 Task: Look for space in Kozeyevo, Russia from 3rd August, 2023 to 20th August, 2023 for 4 adults, 2 children in price range Rs.15000 to Rs.20000.  With . Property type can be flatguest house, hotel. Booking option can be shelf check-in. Required host language is English.
Action: Mouse moved to (453, 94)
Screenshot: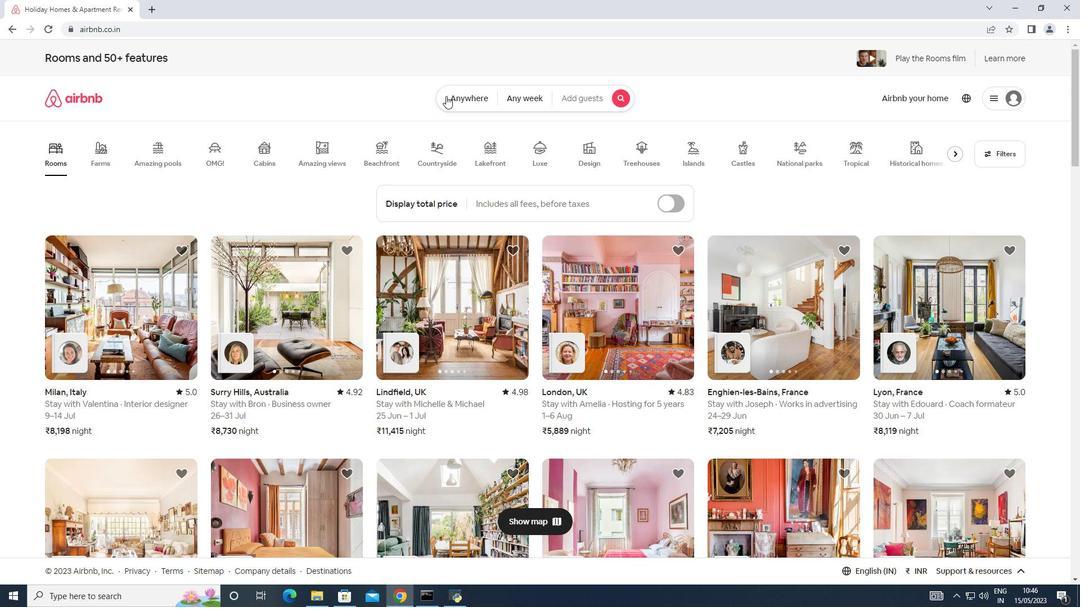 
Action: Mouse pressed left at (453, 94)
Screenshot: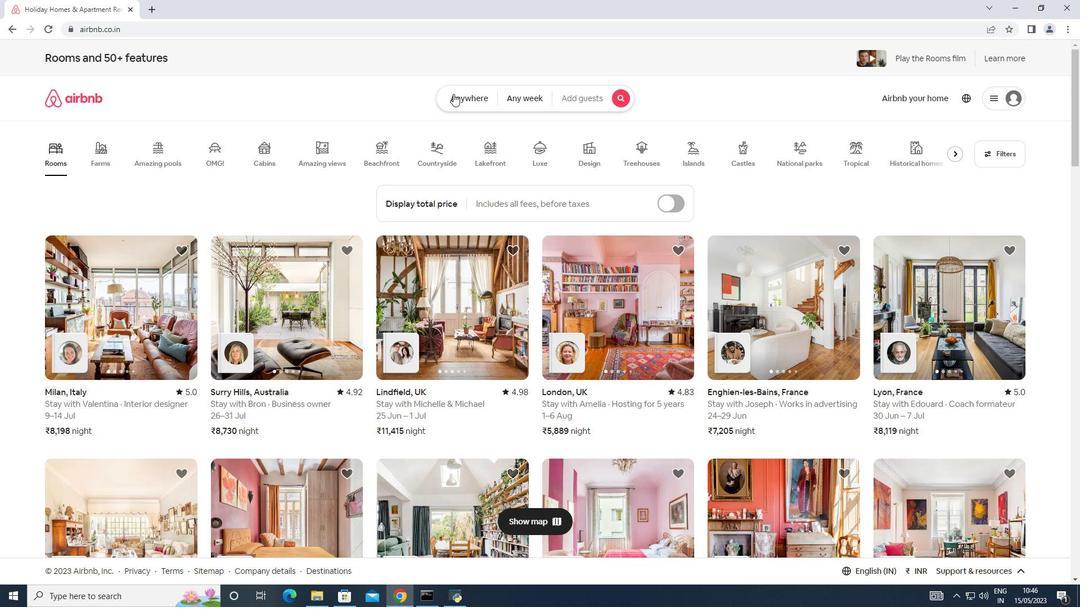 
Action: Mouse moved to (341, 136)
Screenshot: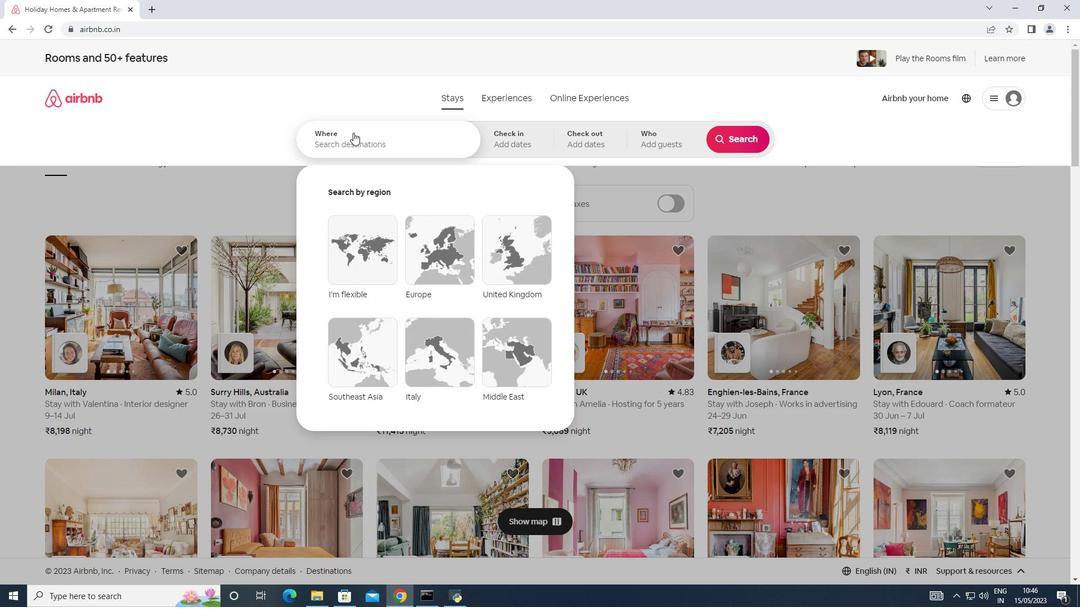 
Action: Mouse pressed left at (341, 136)
Screenshot: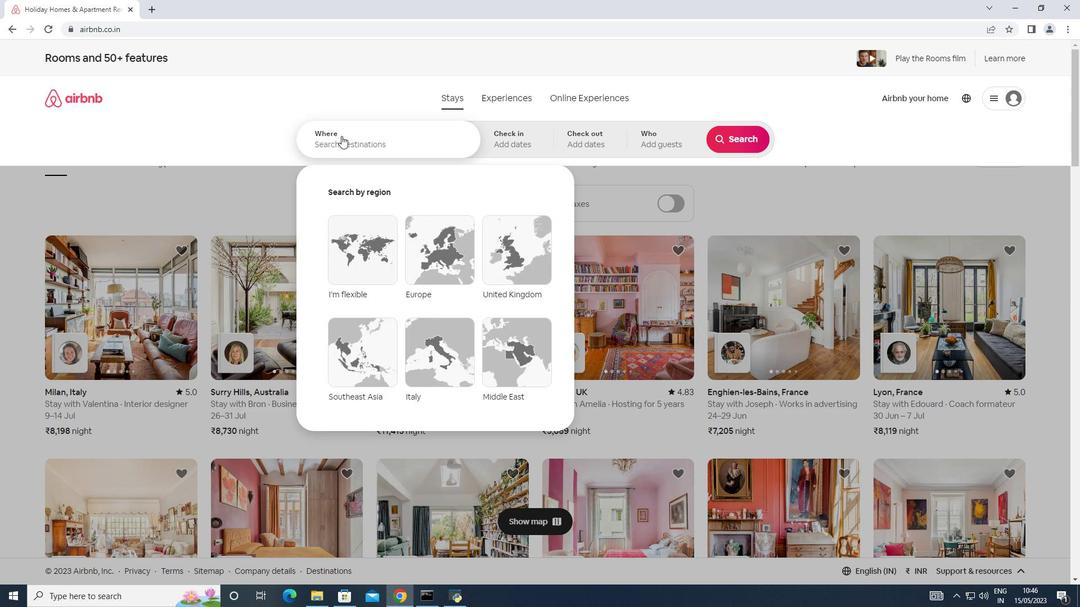 
Action: Key pressed <Key.shift><Key.shift><Key.shift><Key.shift><Key.shift><Key.shift><Key.shift><Key.shift><Key.shift><Key.shift><Key.shift>Kozeyevo,<Key.shift>Russia
Screenshot: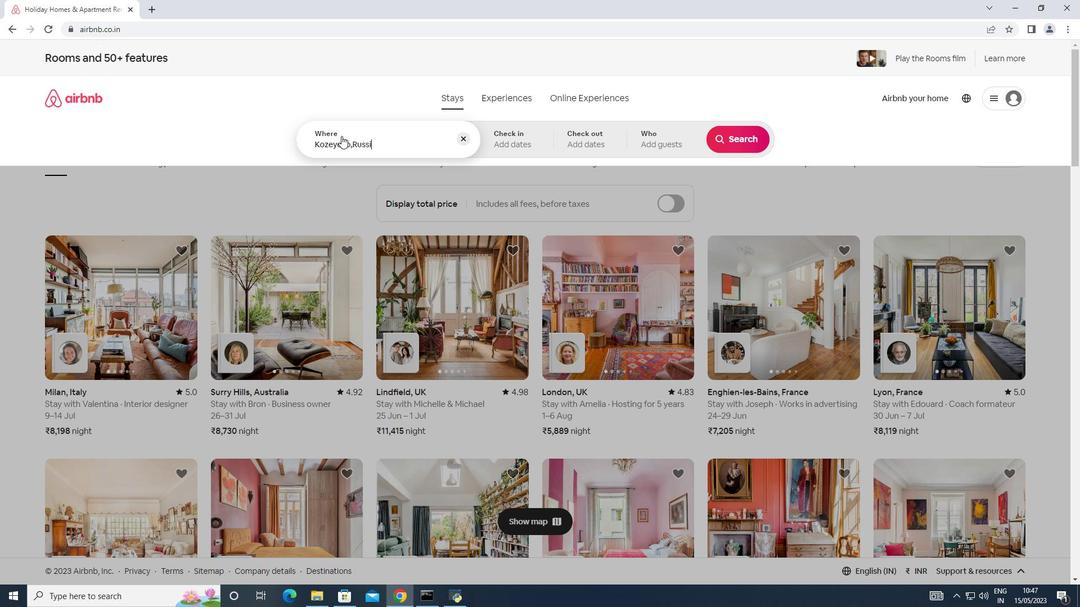 
Action: Mouse moved to (500, 133)
Screenshot: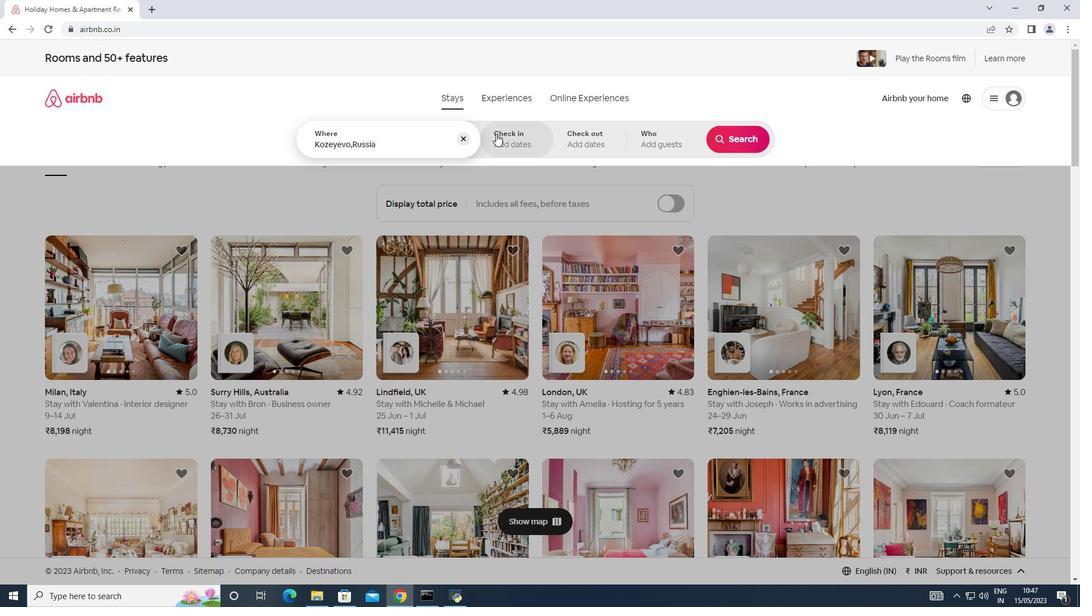 
Action: Mouse pressed left at (500, 133)
Screenshot: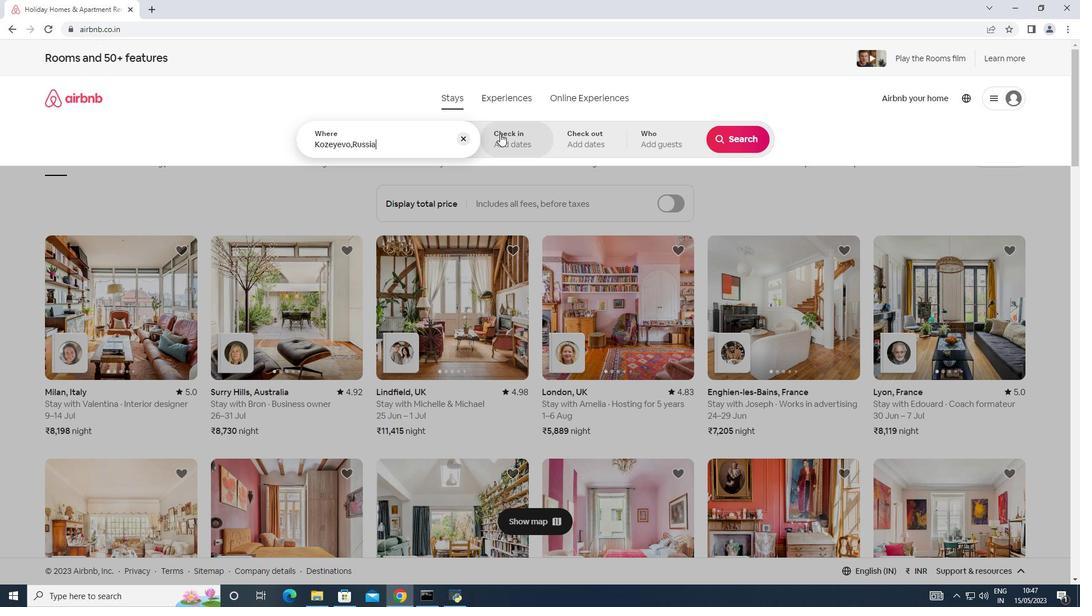 
Action: Mouse moved to (734, 228)
Screenshot: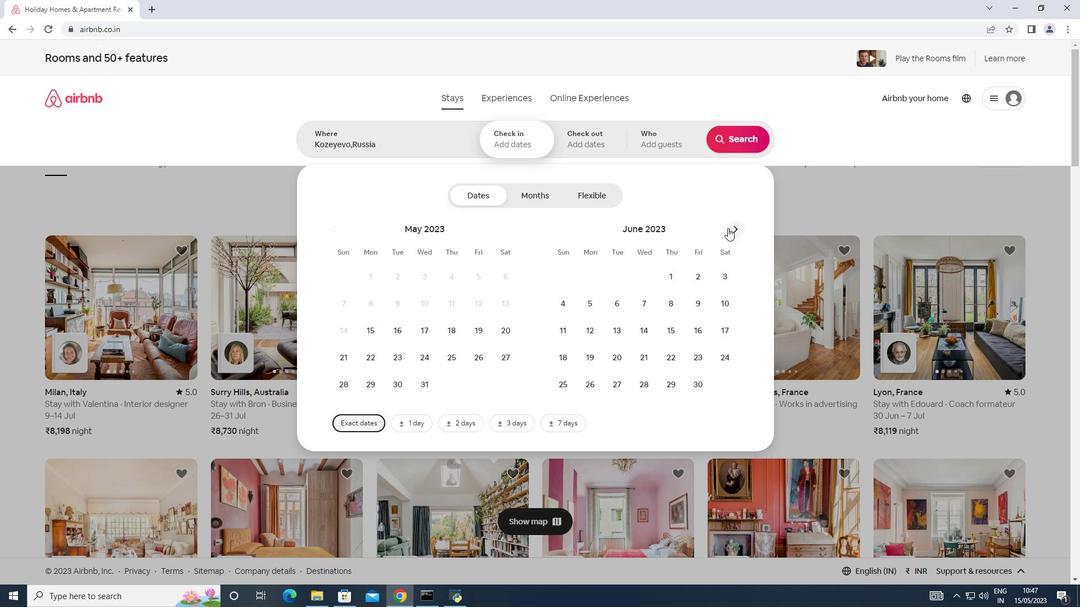 
Action: Mouse pressed left at (734, 228)
Screenshot: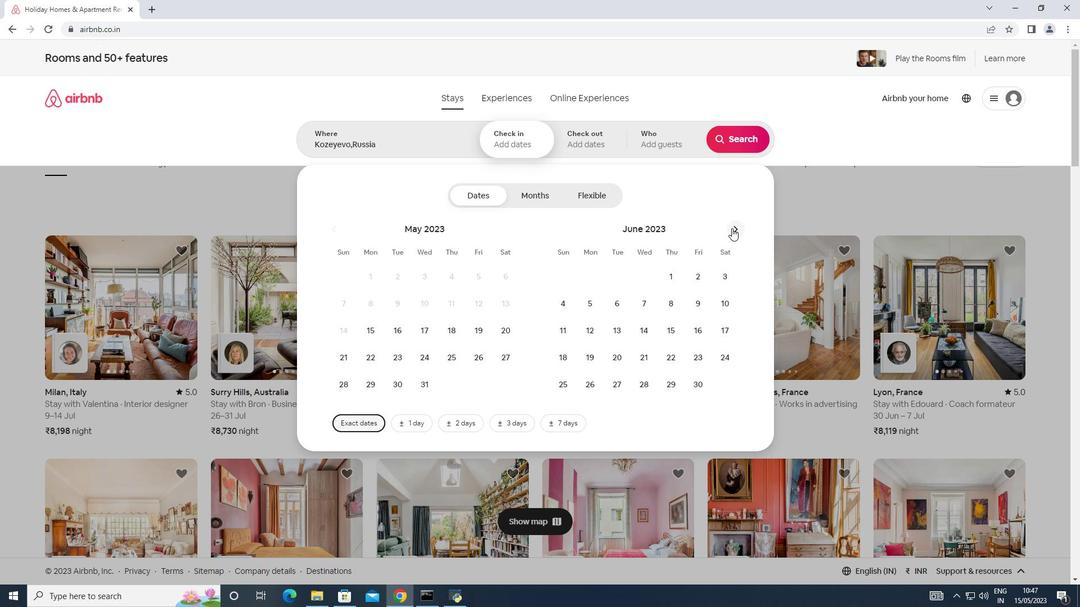 
Action: Mouse pressed left at (734, 228)
Screenshot: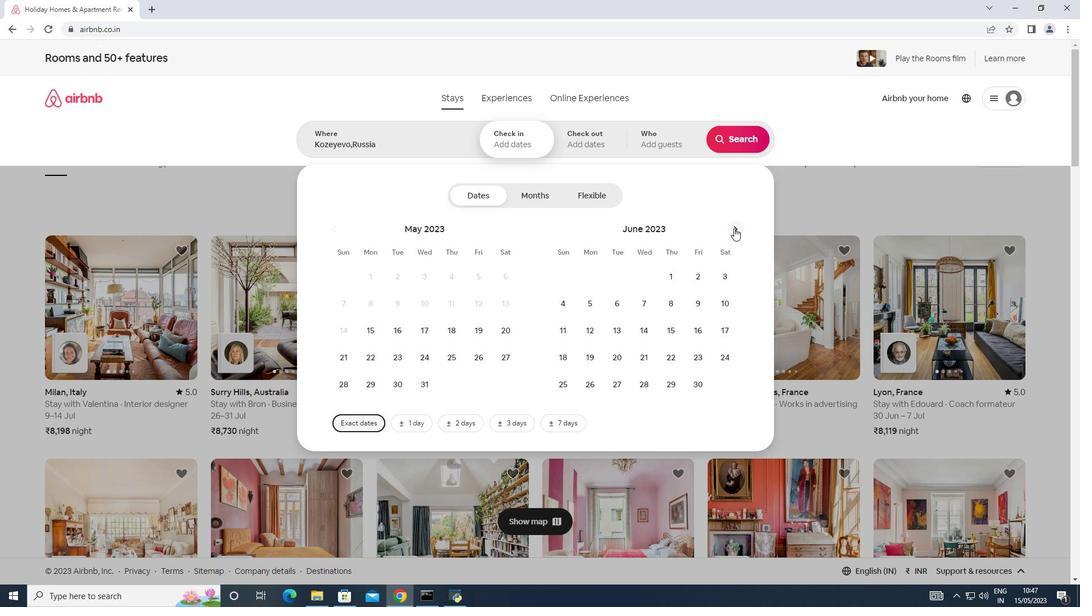 
Action: Mouse moved to (675, 274)
Screenshot: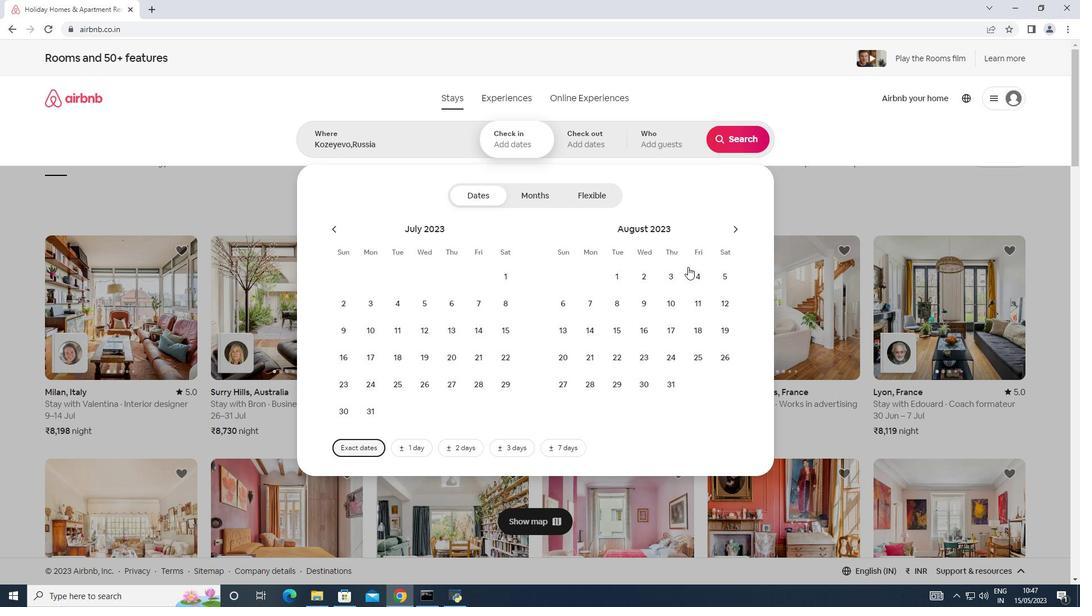 
Action: Mouse pressed left at (675, 274)
Screenshot: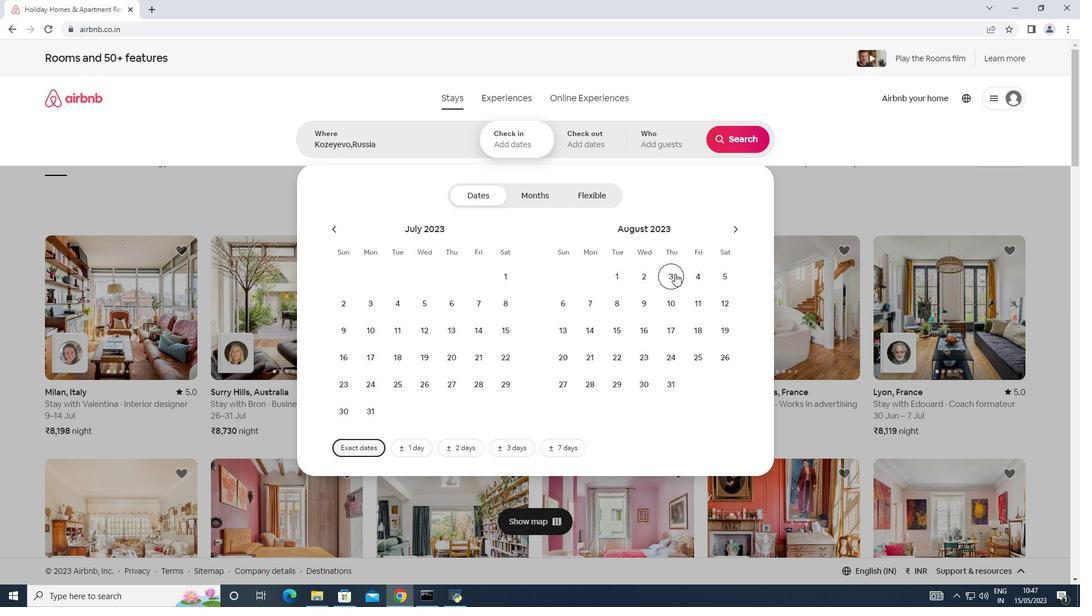 
Action: Mouse moved to (560, 352)
Screenshot: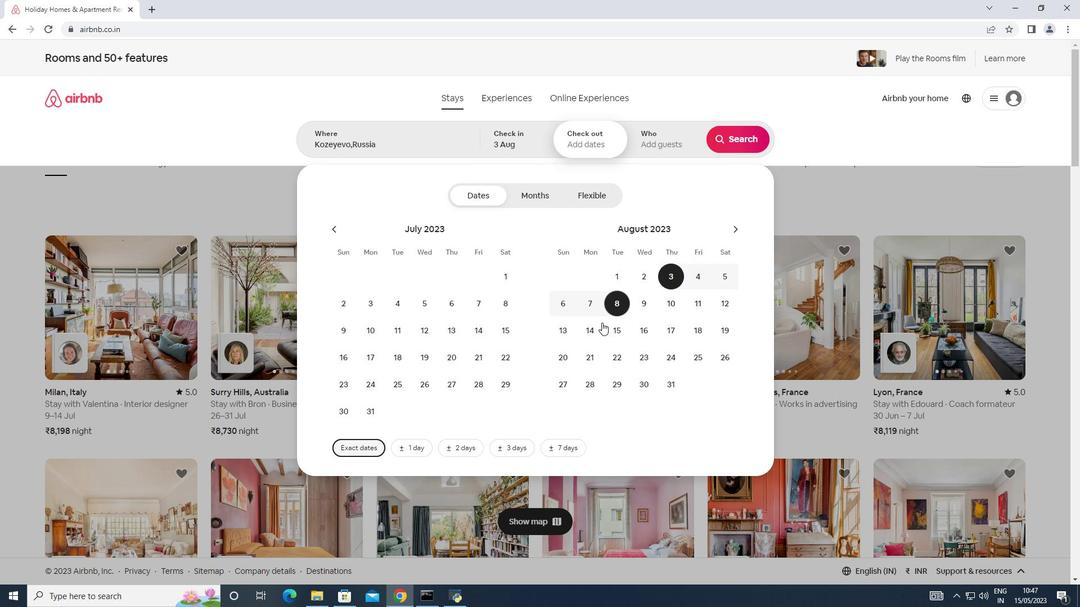 
Action: Mouse pressed left at (560, 352)
Screenshot: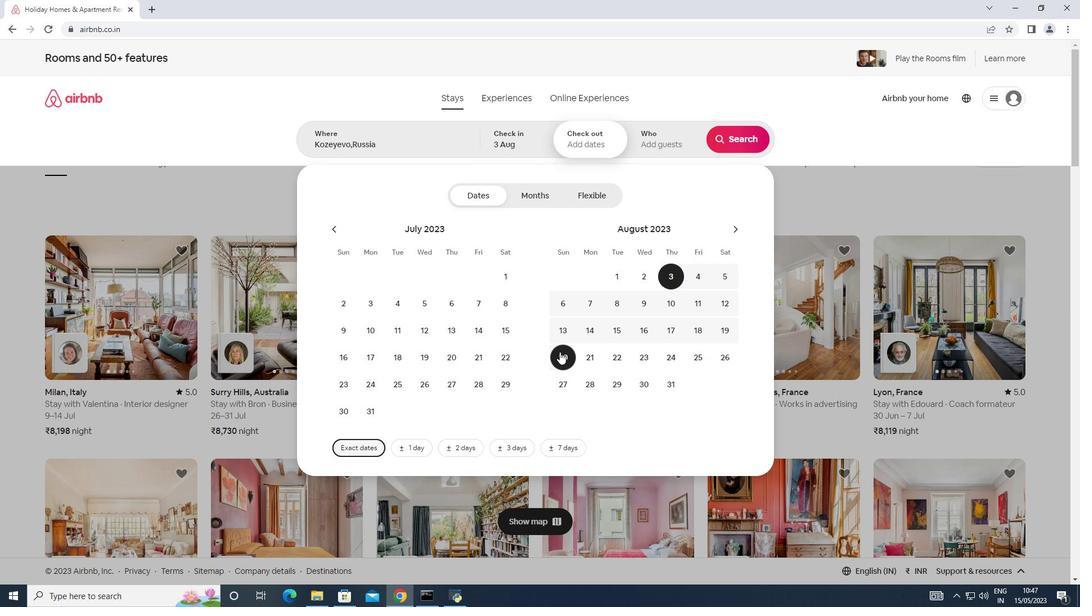 
Action: Mouse moved to (655, 141)
Screenshot: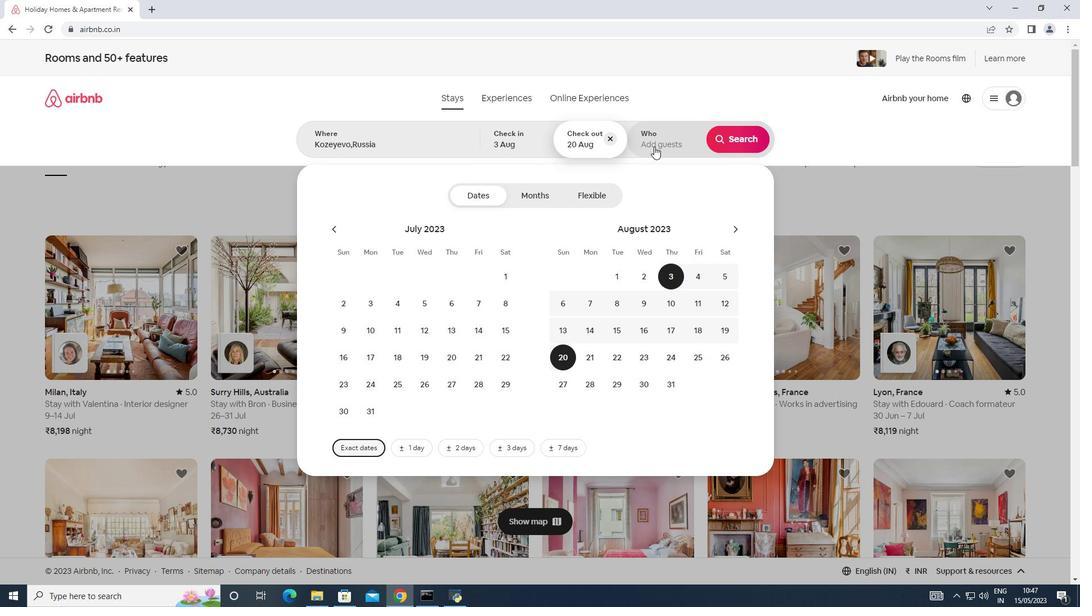 
Action: Mouse pressed left at (655, 141)
Screenshot: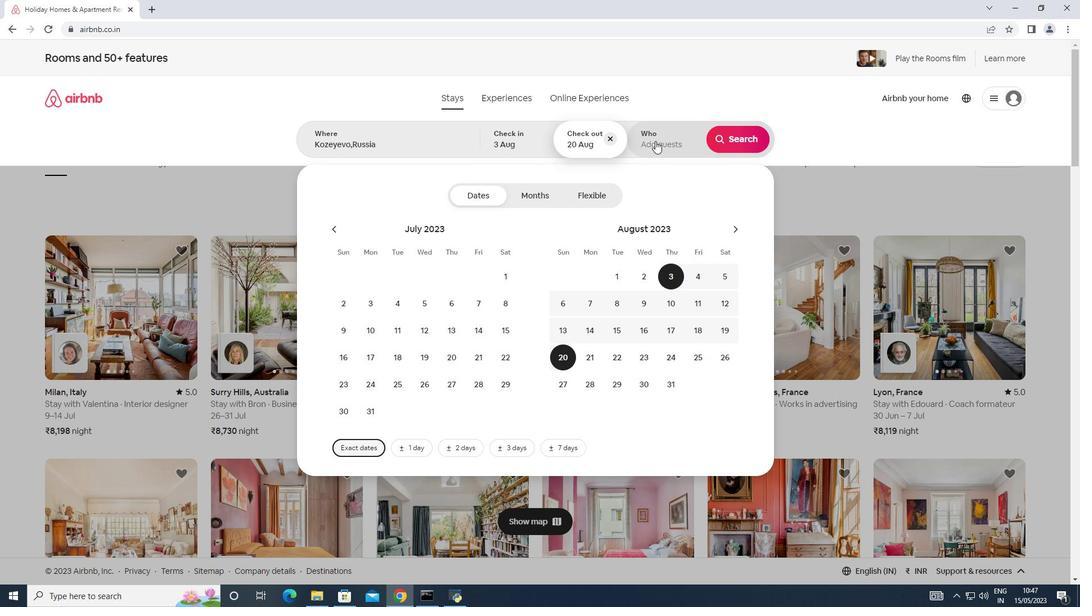 
Action: Mouse moved to (743, 199)
Screenshot: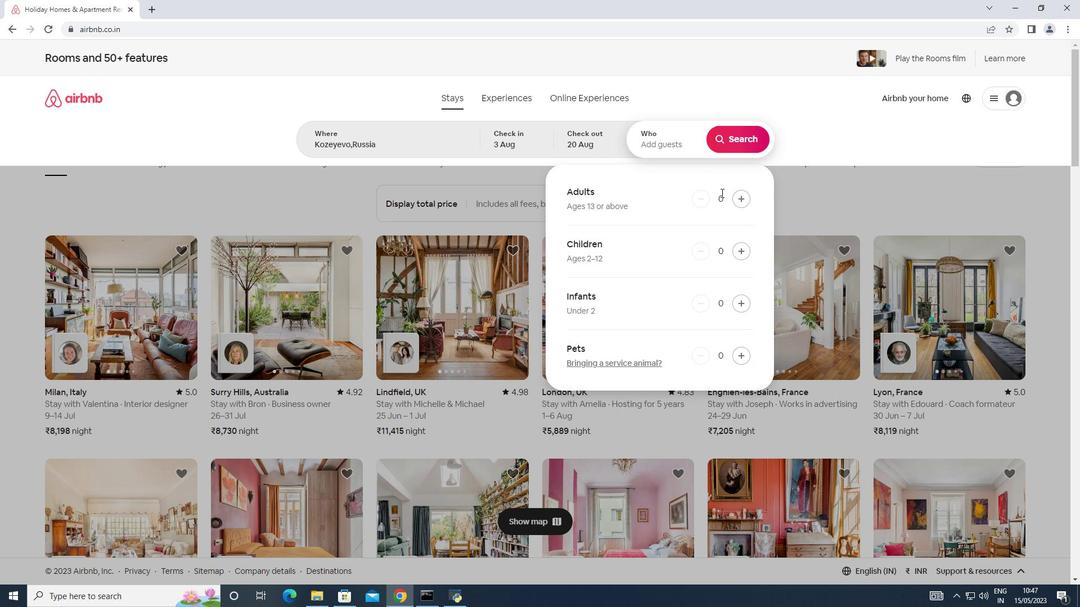 
Action: Mouse pressed left at (743, 199)
Screenshot: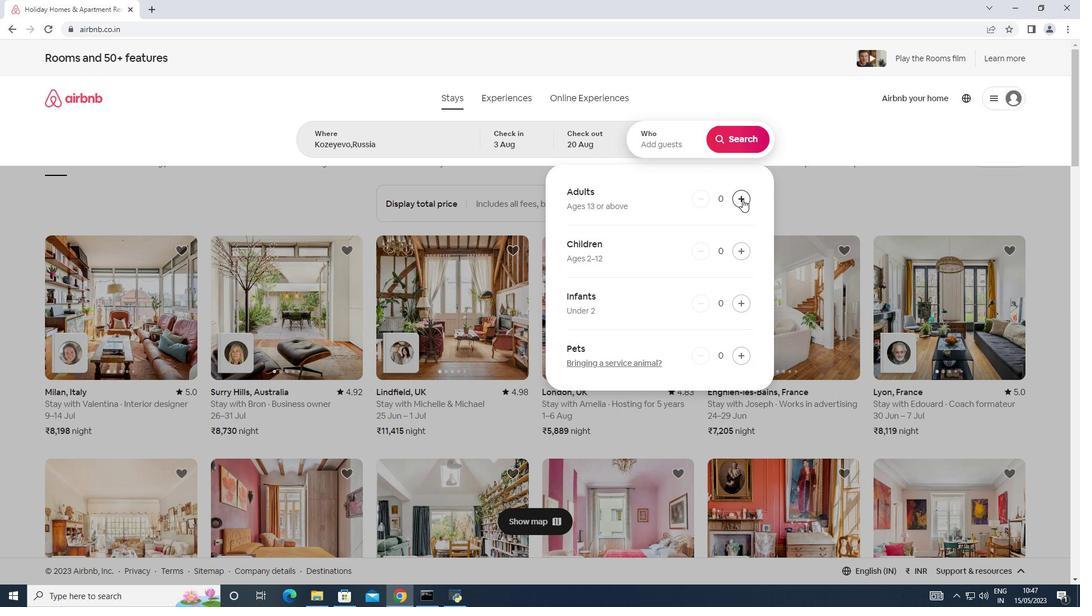 
Action: Mouse pressed left at (743, 199)
Screenshot: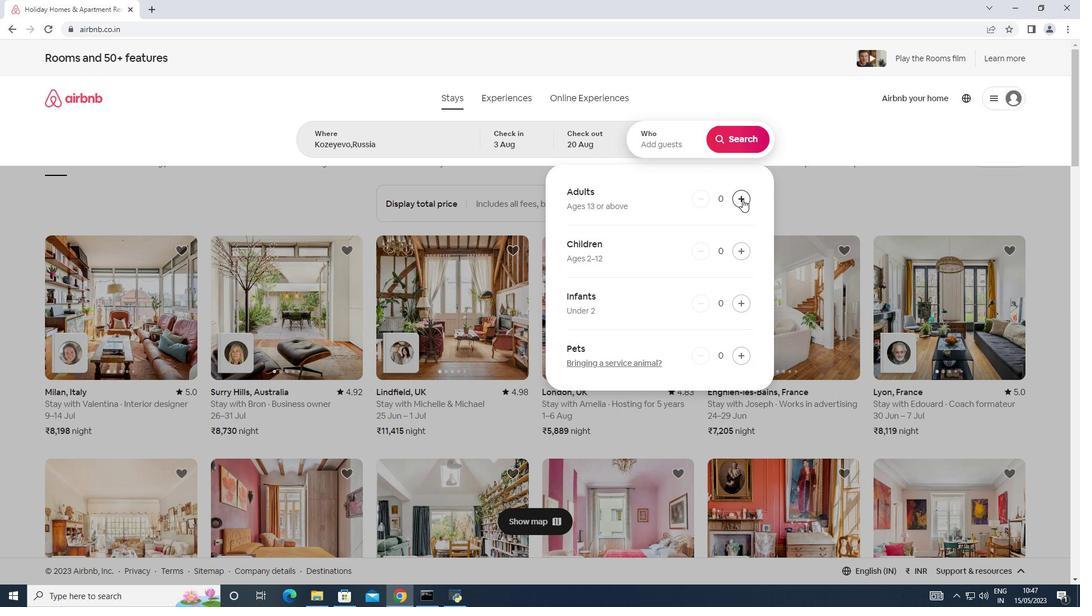 
Action: Mouse pressed left at (743, 199)
Screenshot: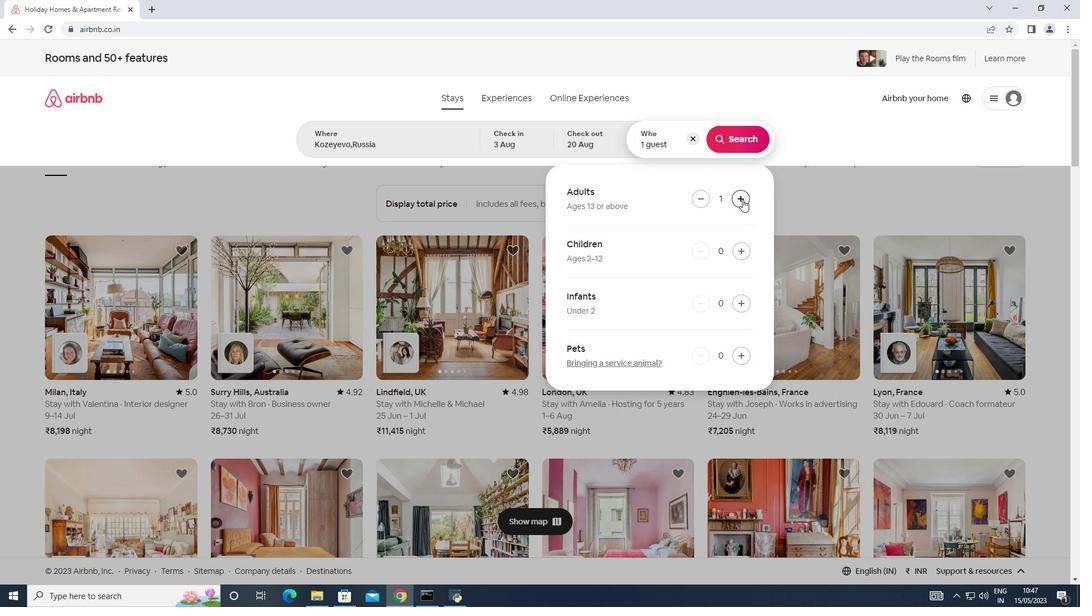
Action: Mouse pressed left at (743, 199)
Screenshot: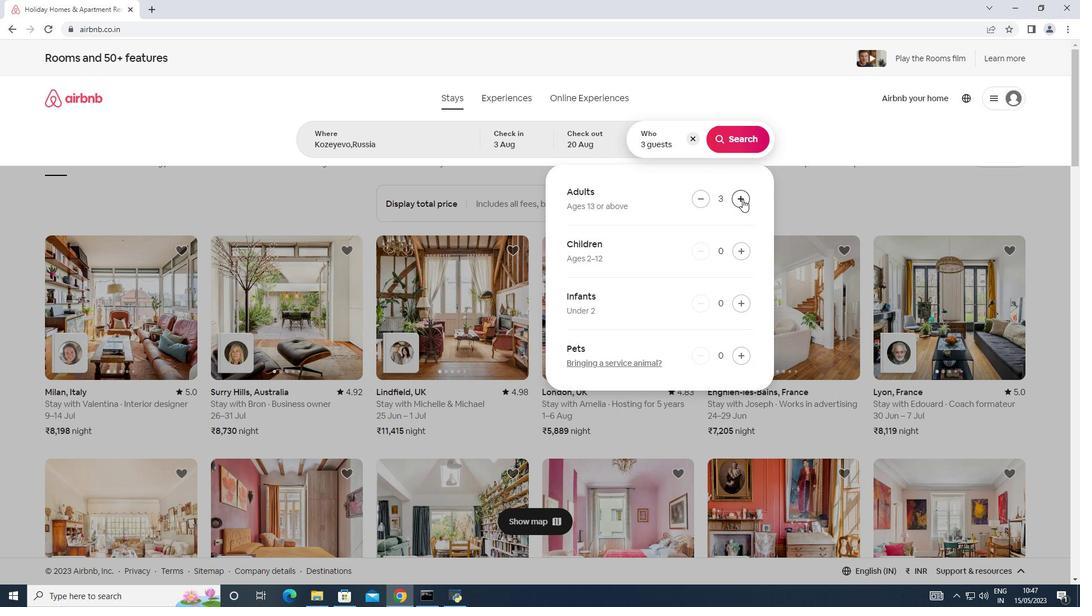 
Action: Mouse moved to (737, 247)
Screenshot: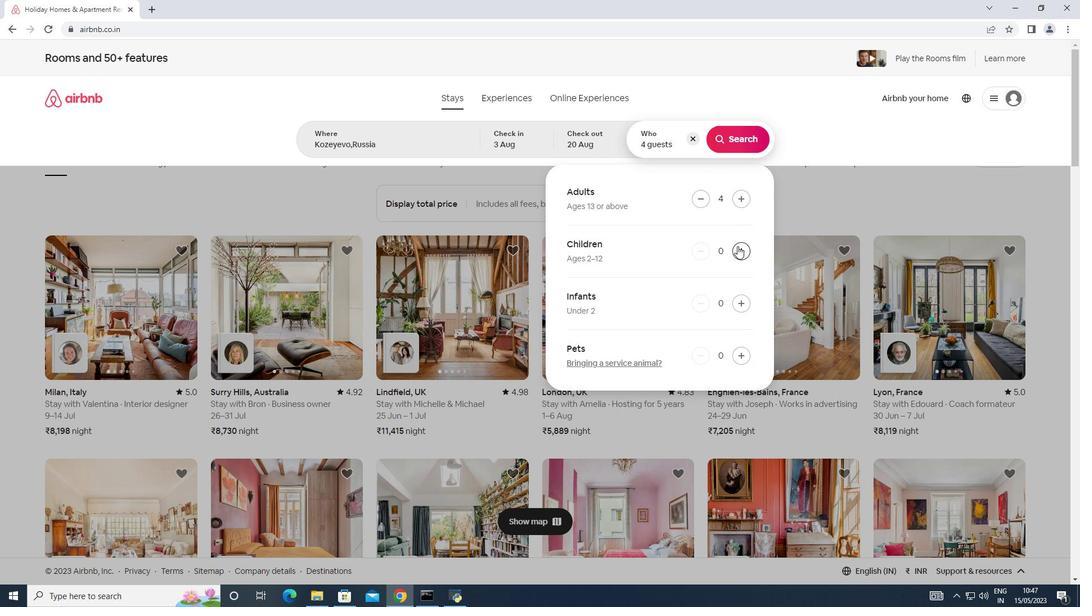 
Action: Mouse pressed left at (737, 247)
Screenshot: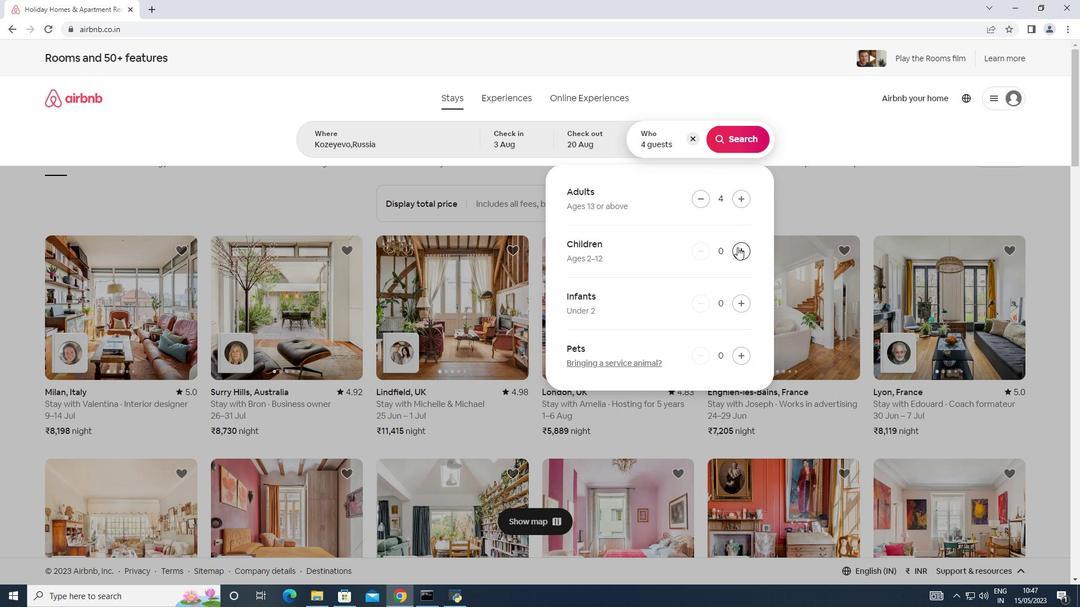 
Action: Mouse pressed left at (737, 247)
Screenshot: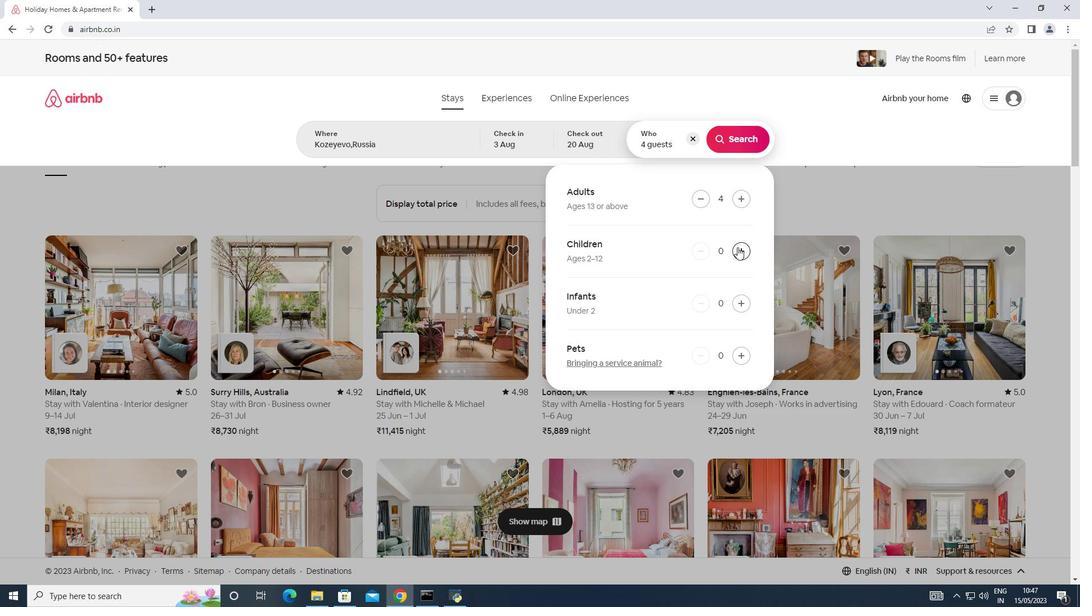 
Action: Mouse moved to (740, 135)
Screenshot: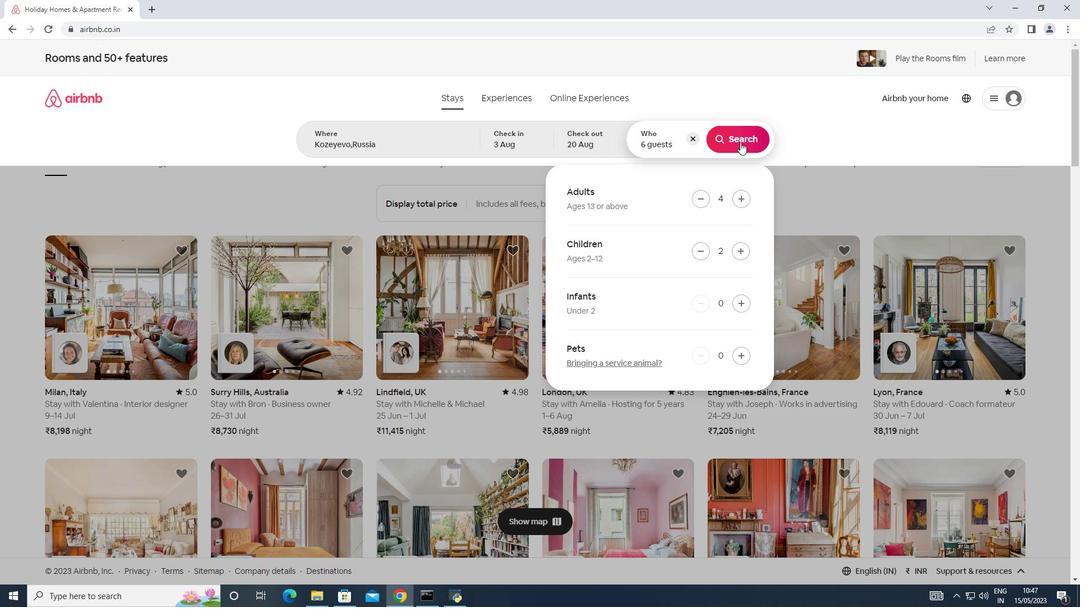 
Action: Mouse pressed left at (740, 135)
Screenshot: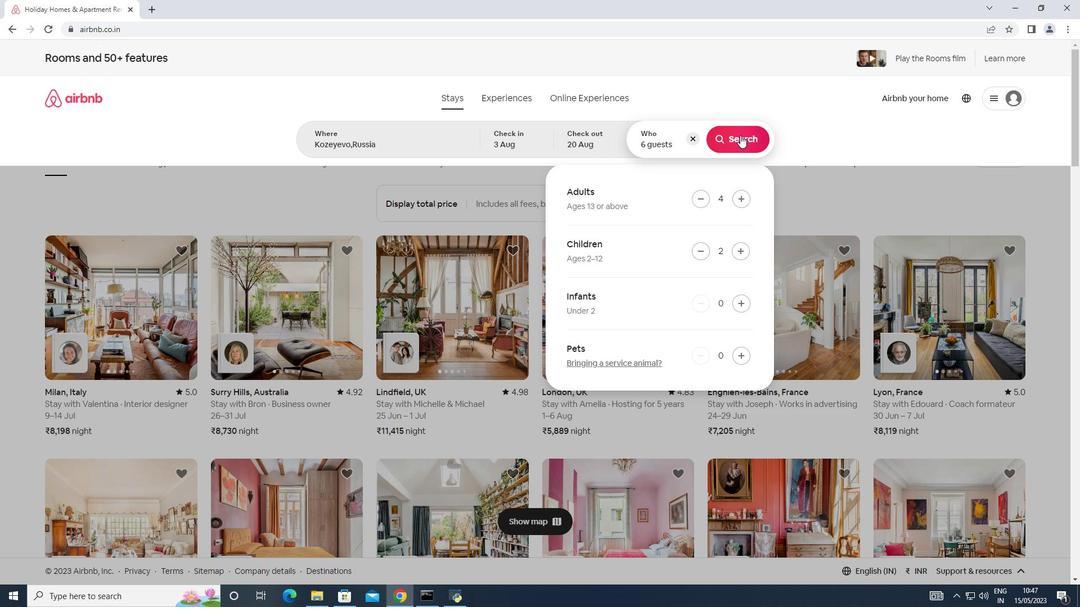 
Action: Mouse moved to (1023, 112)
Screenshot: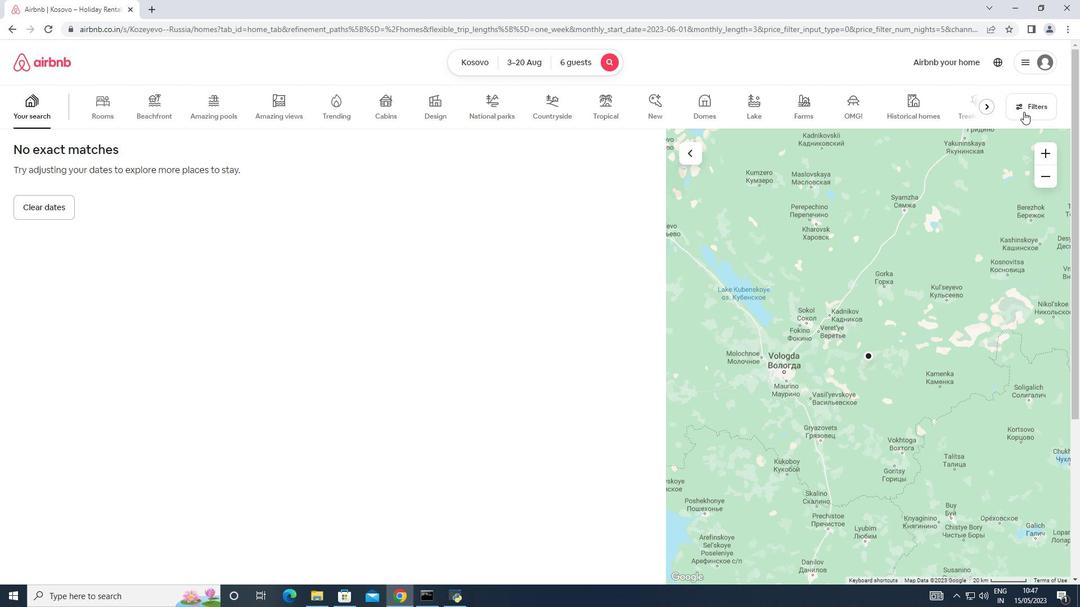 
Action: Mouse pressed left at (1023, 112)
Screenshot: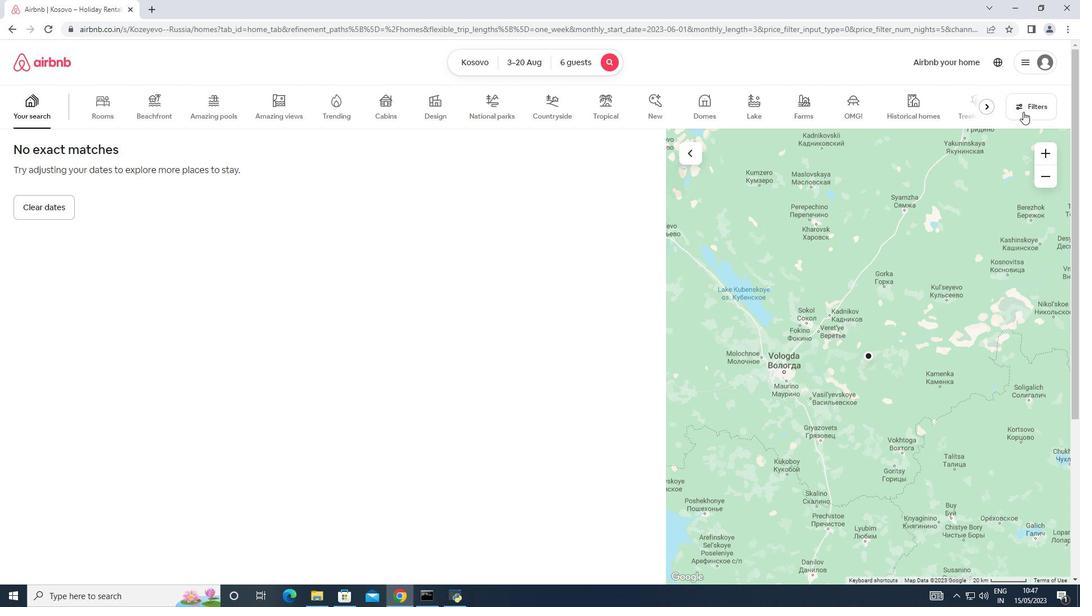 
Action: Mouse moved to (397, 382)
Screenshot: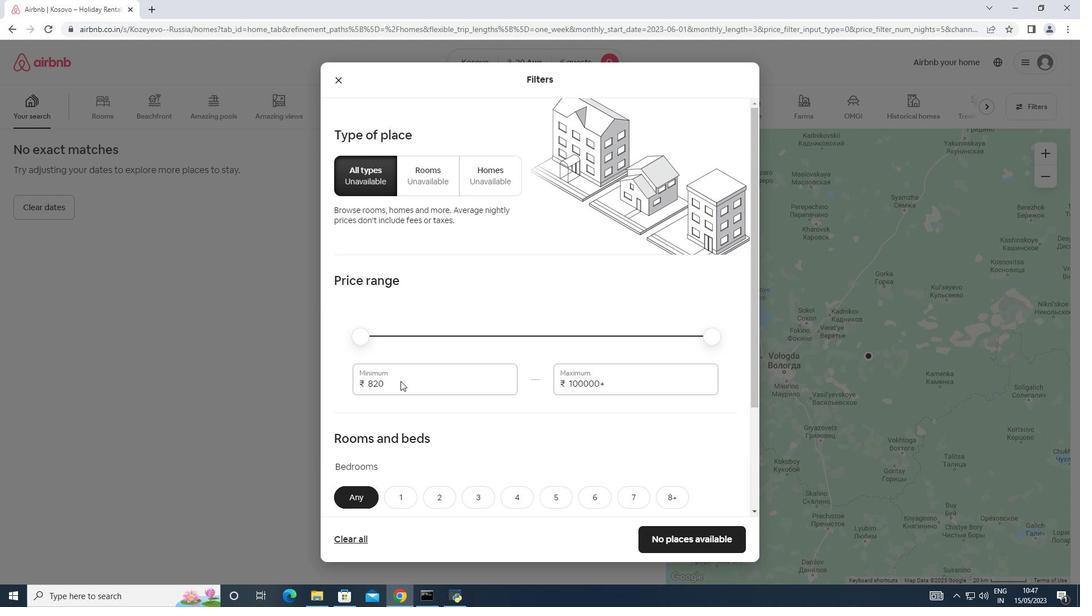 
Action: Mouse pressed left at (397, 382)
Screenshot: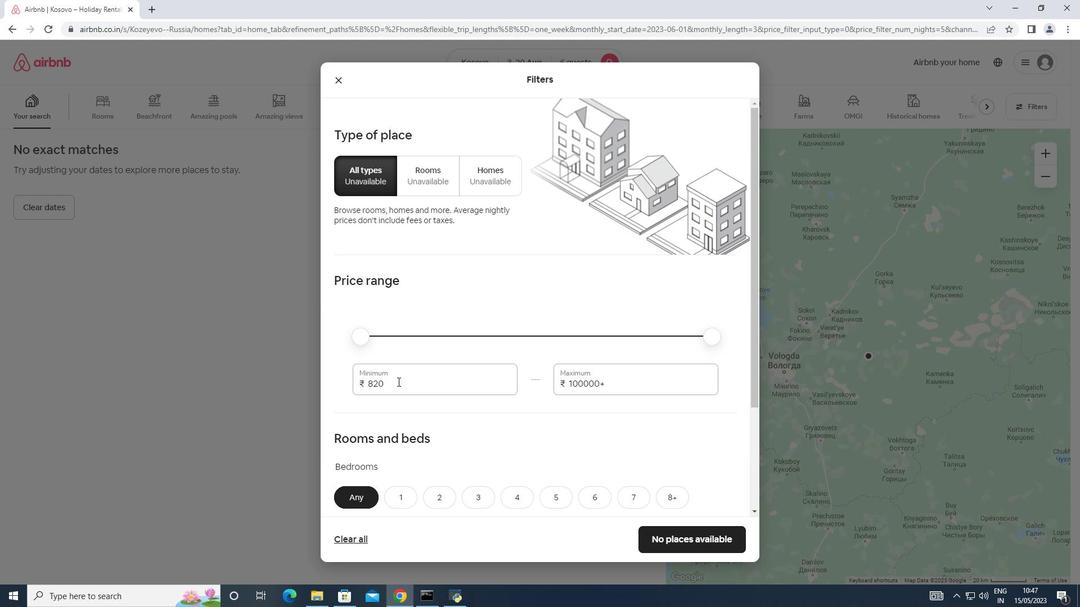 
Action: Mouse moved to (339, 370)
Screenshot: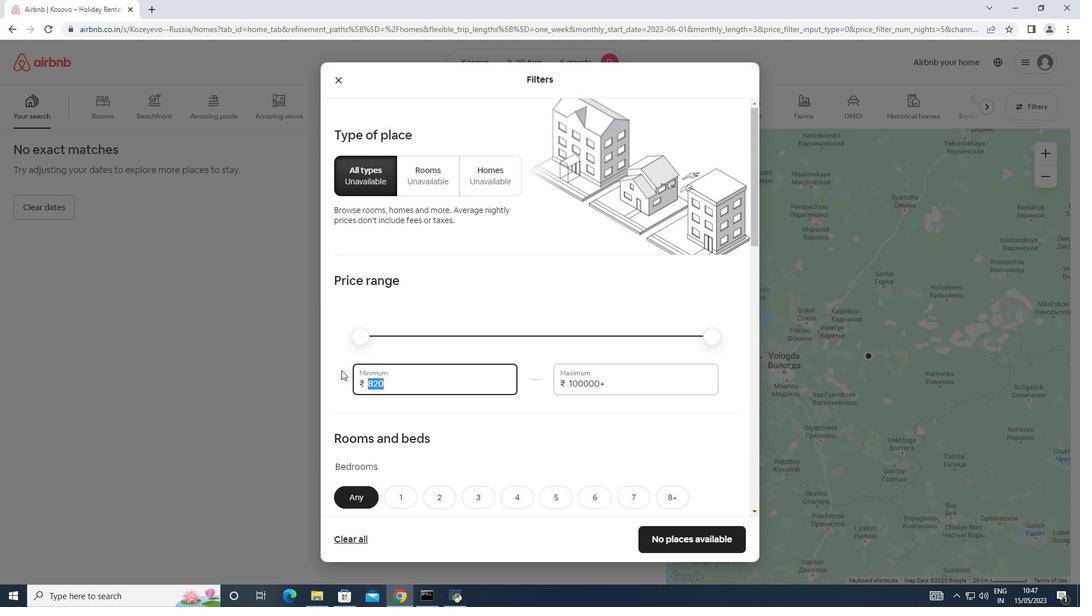 
Action: Key pressed 15000
Screenshot: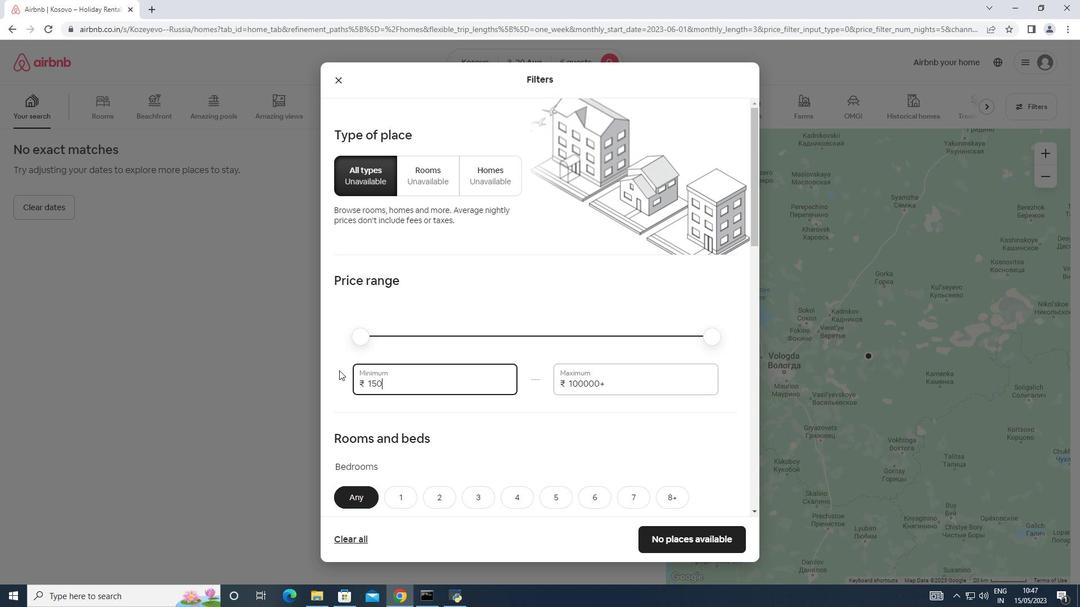 
Action: Mouse moved to (608, 385)
Screenshot: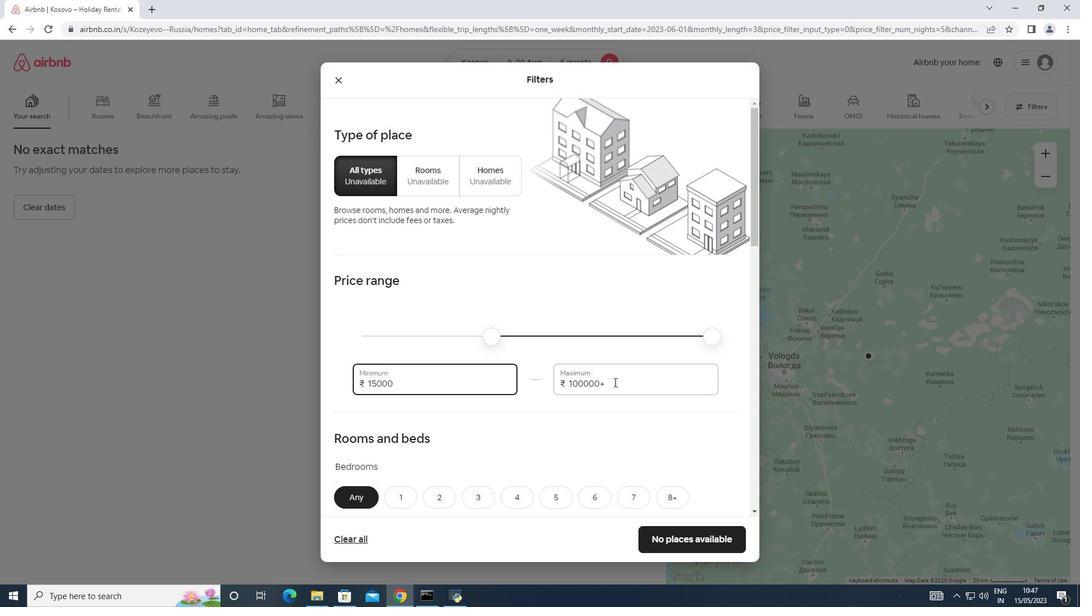 
Action: Mouse pressed left at (608, 385)
Screenshot: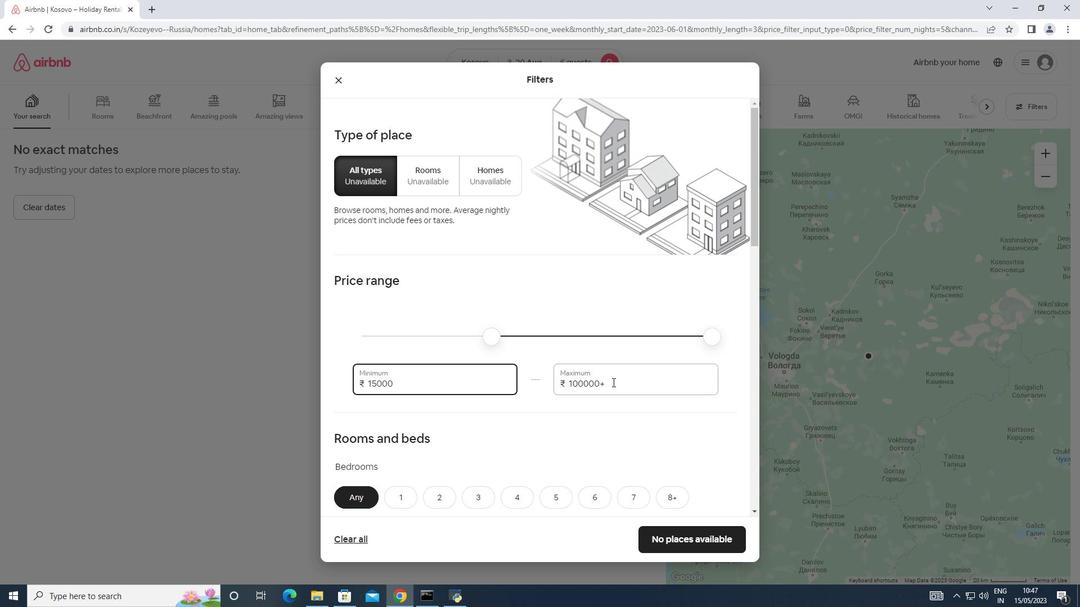 
Action: Mouse moved to (533, 394)
Screenshot: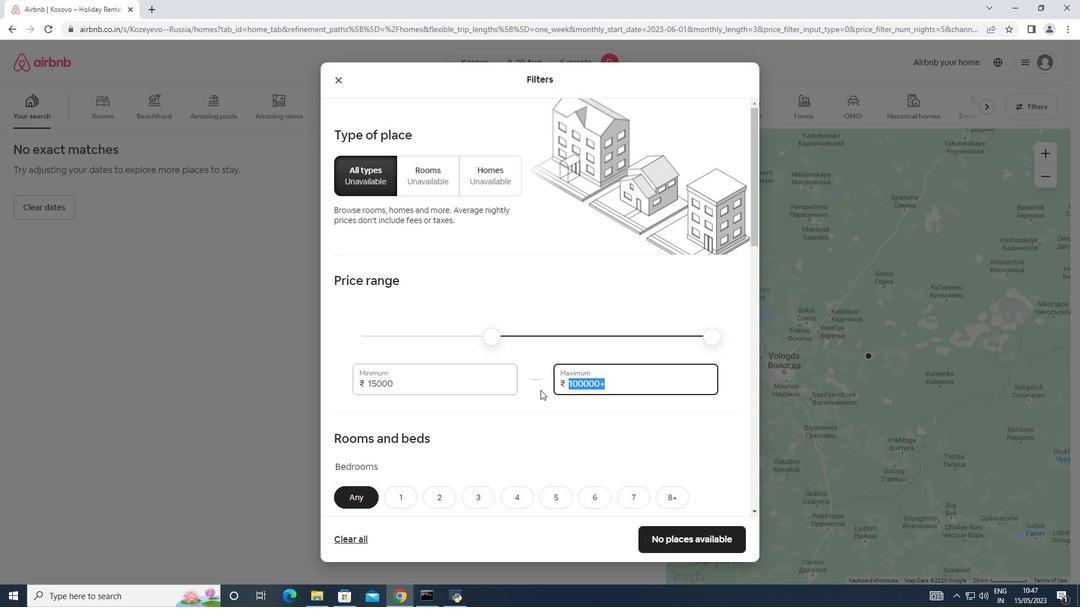 
Action: Key pressed 20000
Screenshot: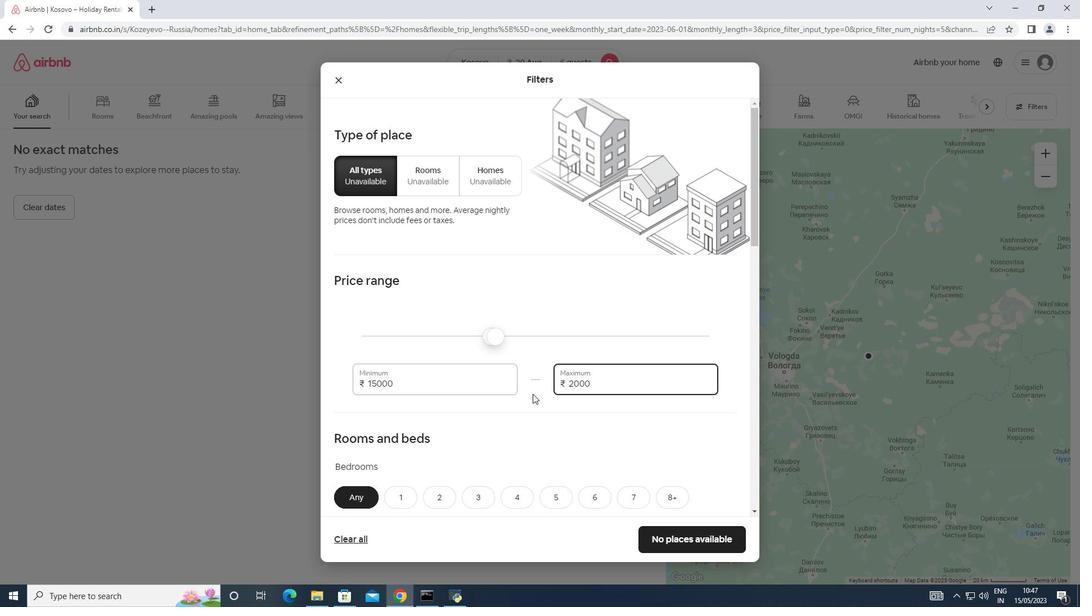 
Action: Mouse moved to (532, 394)
Screenshot: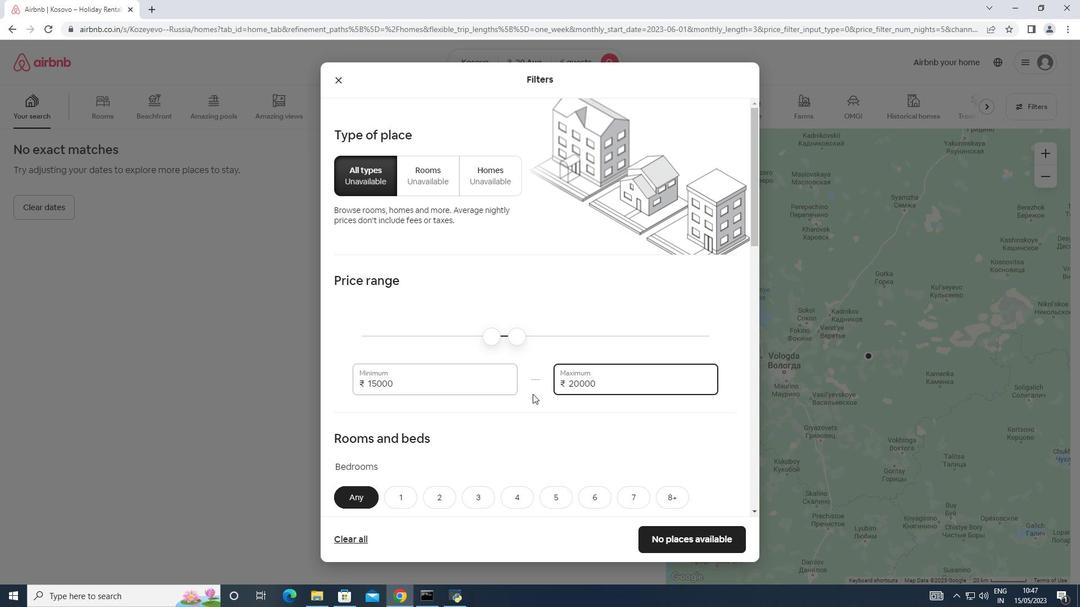 
Action: Mouse scrolled (532, 394) with delta (0, 0)
Screenshot: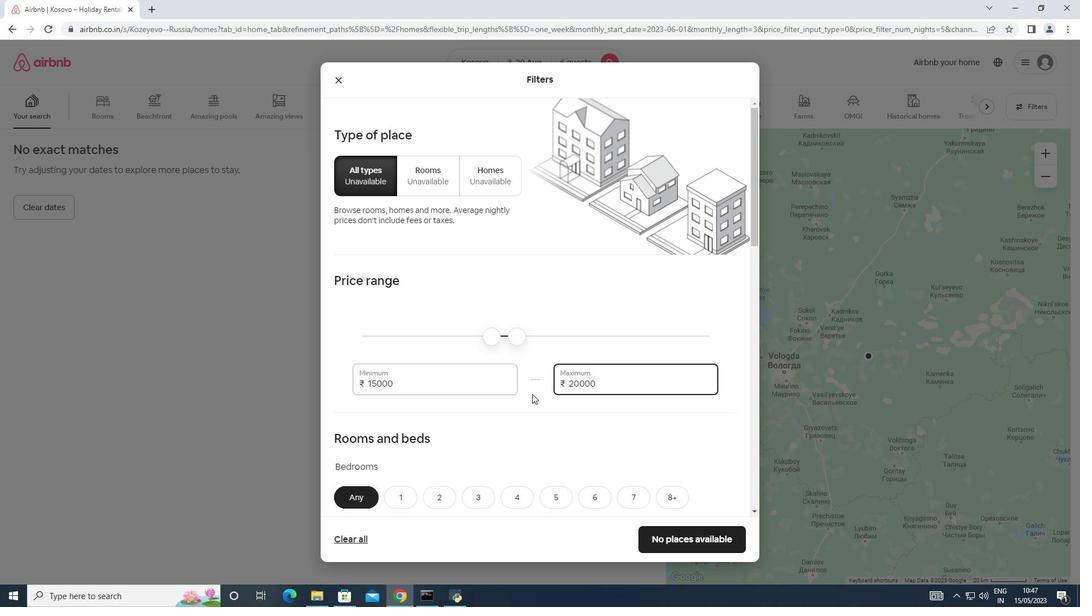 
Action: Mouse scrolled (532, 394) with delta (0, 0)
Screenshot: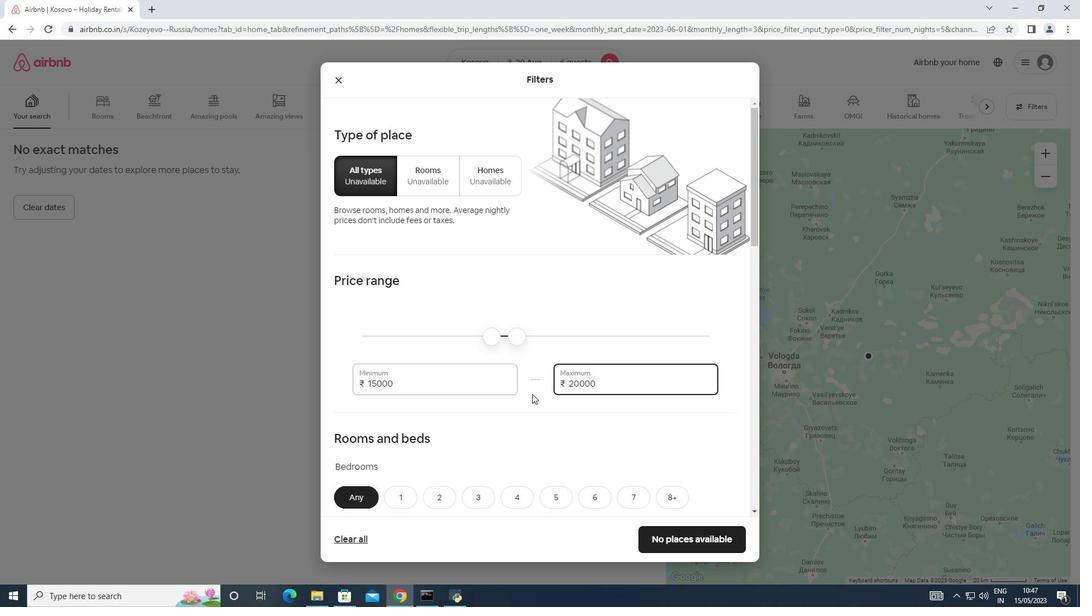
Action: Mouse scrolled (532, 394) with delta (0, 0)
Screenshot: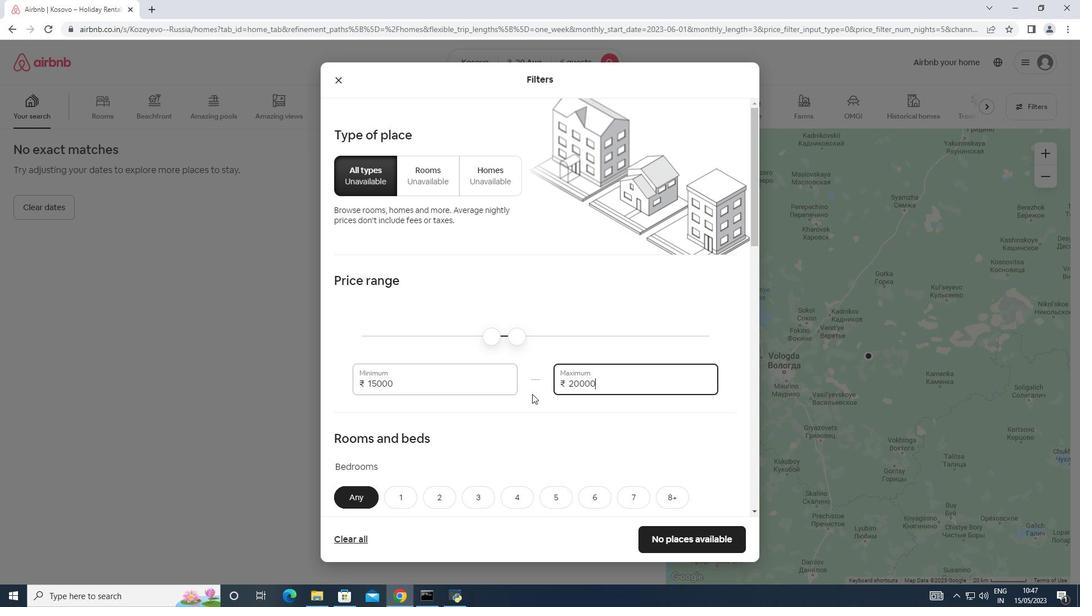 
Action: Mouse scrolled (532, 394) with delta (0, 0)
Screenshot: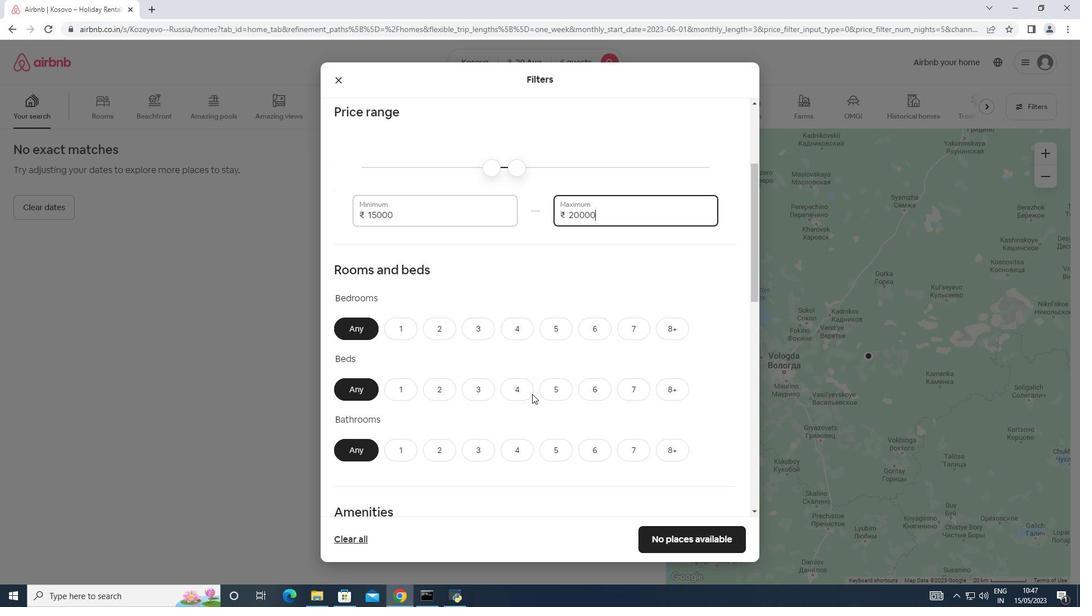 
Action: Mouse moved to (512, 348)
Screenshot: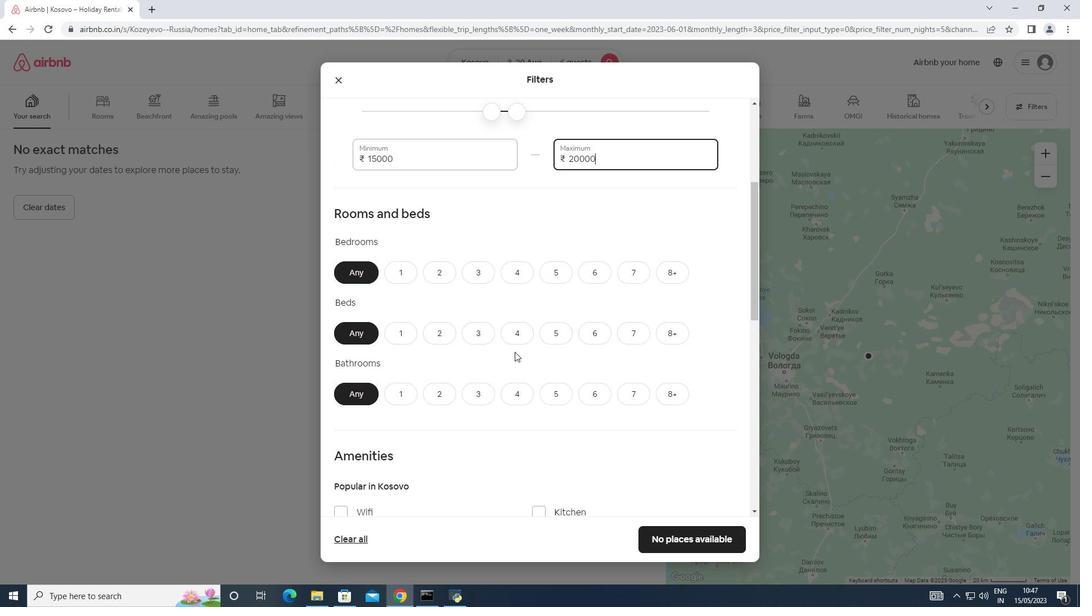 
Action: Mouse scrolled (512, 348) with delta (0, 0)
Screenshot: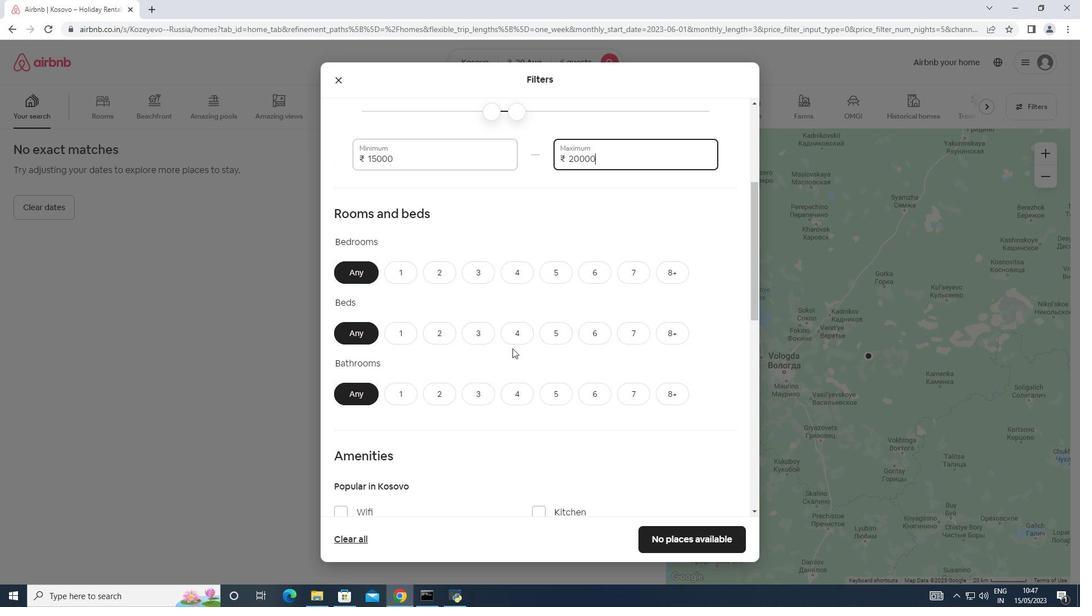 
Action: Mouse scrolled (512, 348) with delta (0, 0)
Screenshot: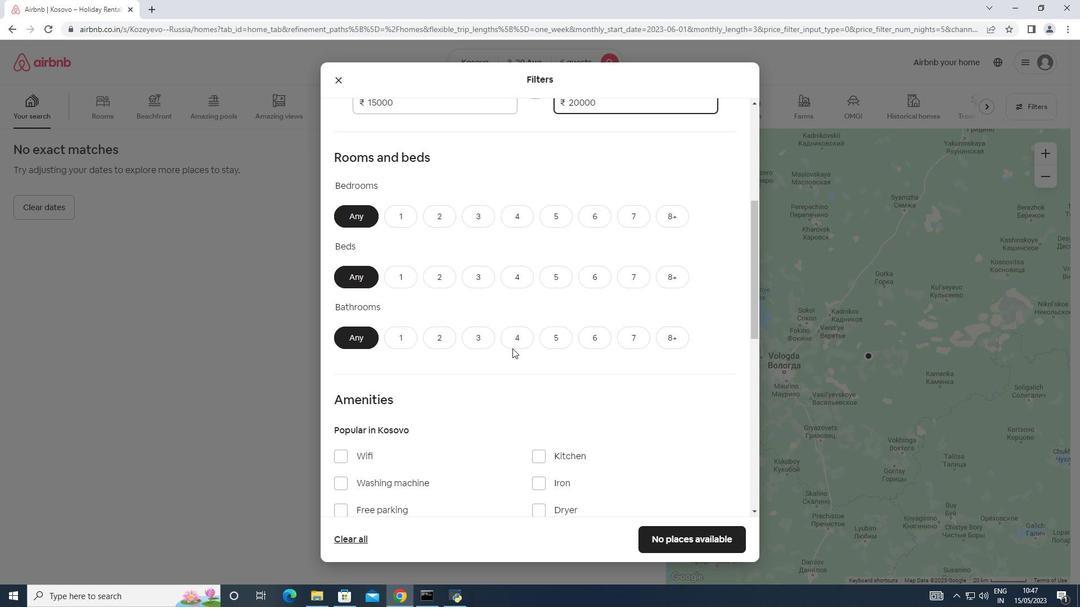
Action: Mouse scrolled (512, 348) with delta (0, 0)
Screenshot: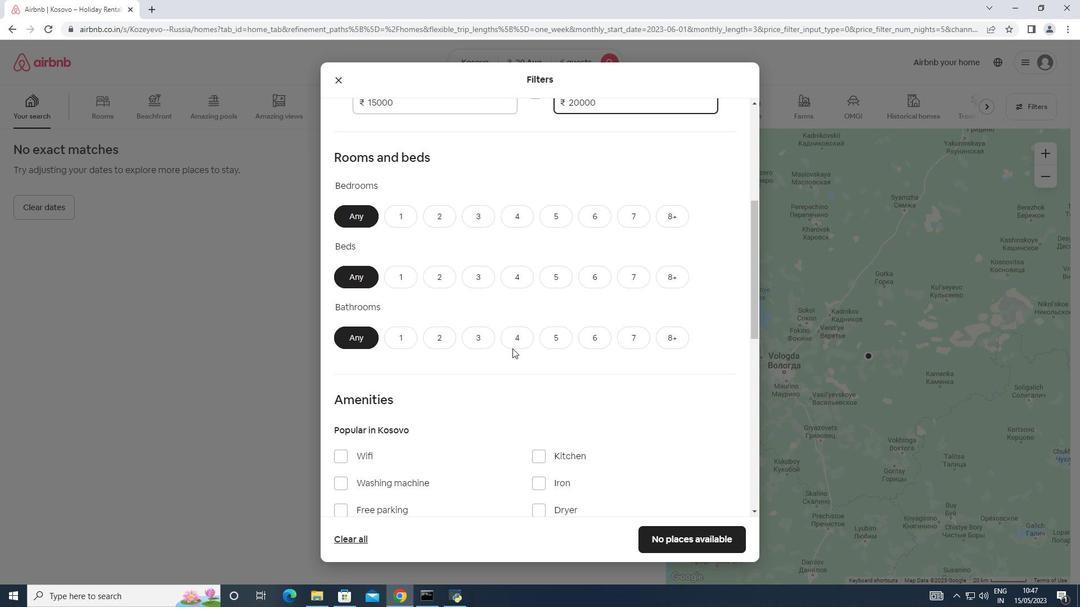 
Action: Mouse scrolled (512, 348) with delta (0, 0)
Screenshot: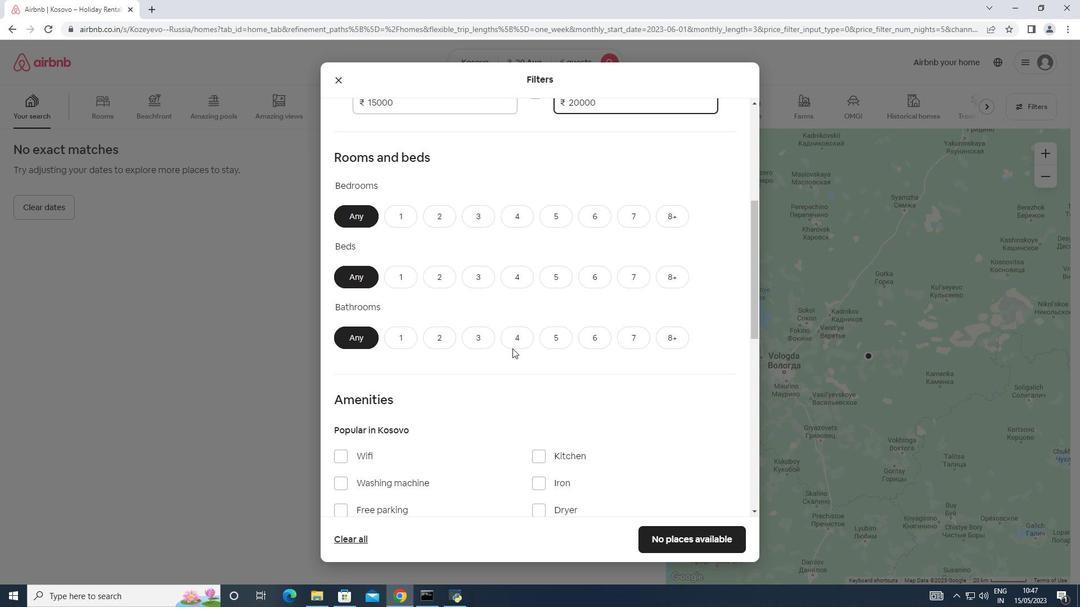 
Action: Mouse scrolled (512, 348) with delta (0, 0)
Screenshot: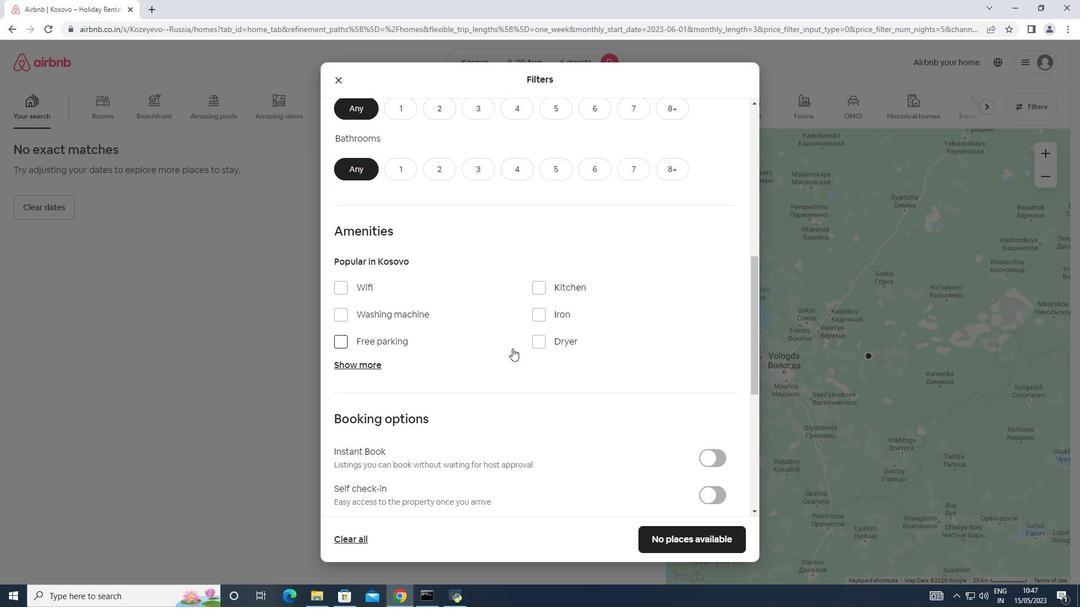 
Action: Mouse moved to (512, 348)
Screenshot: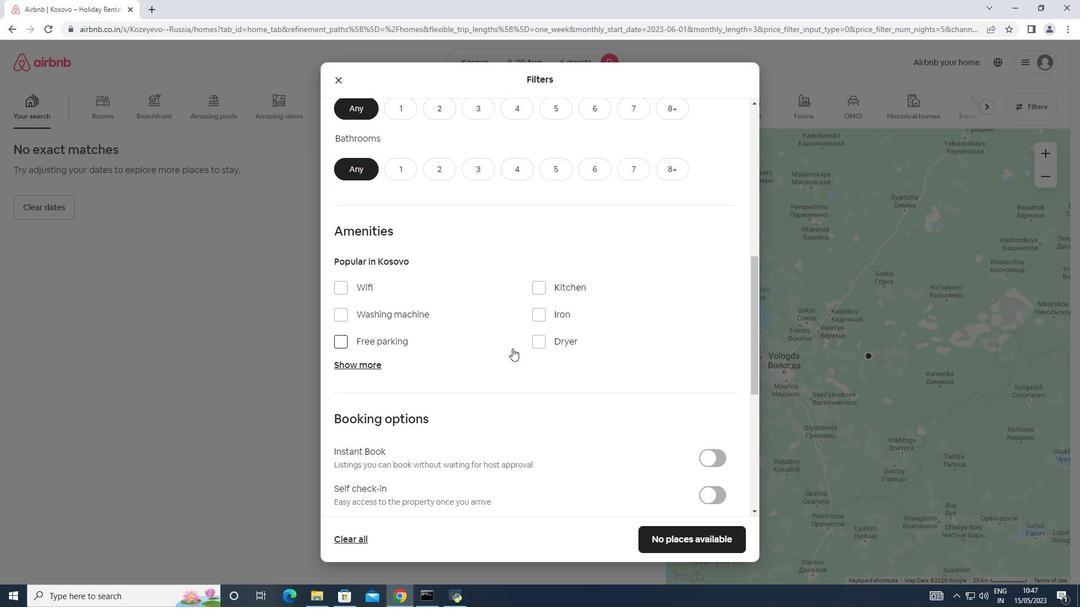 
Action: Mouse scrolled (512, 347) with delta (0, 0)
Screenshot: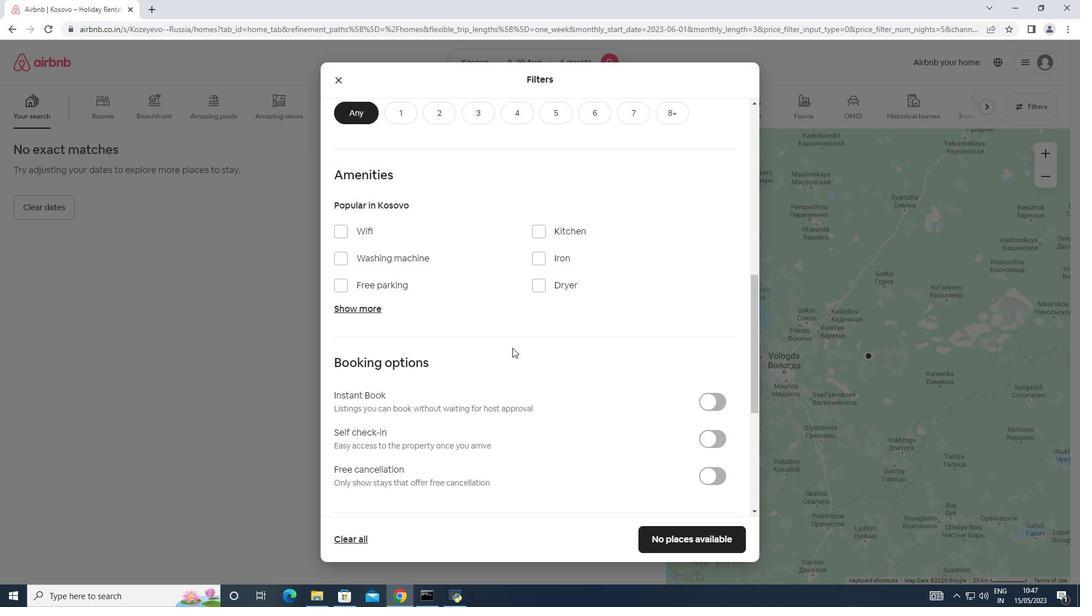 
Action: Mouse moved to (513, 347)
Screenshot: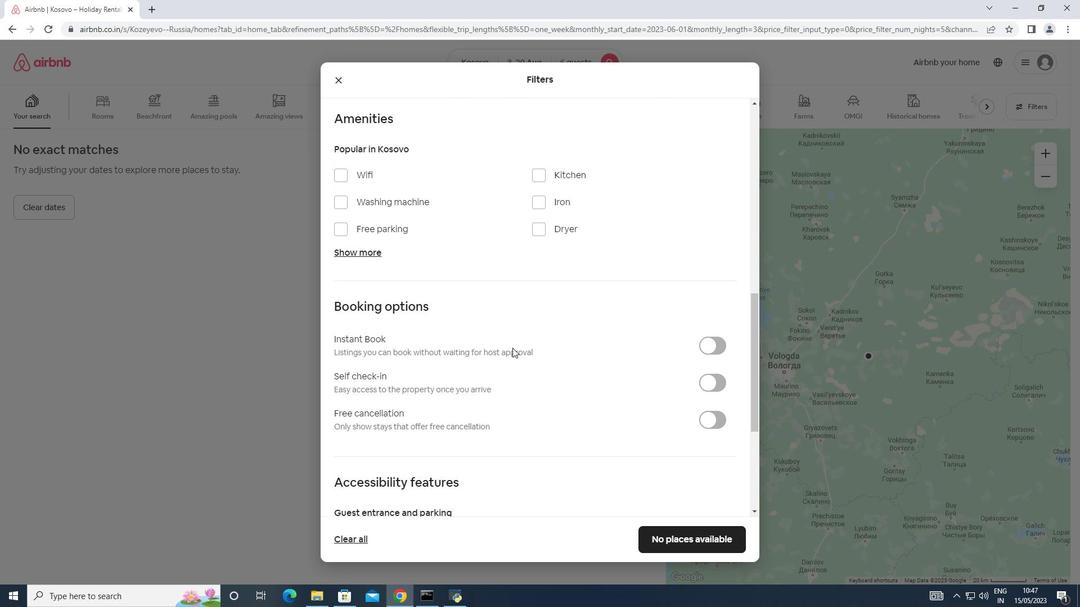
Action: Mouse scrolled (513, 346) with delta (0, 0)
Screenshot: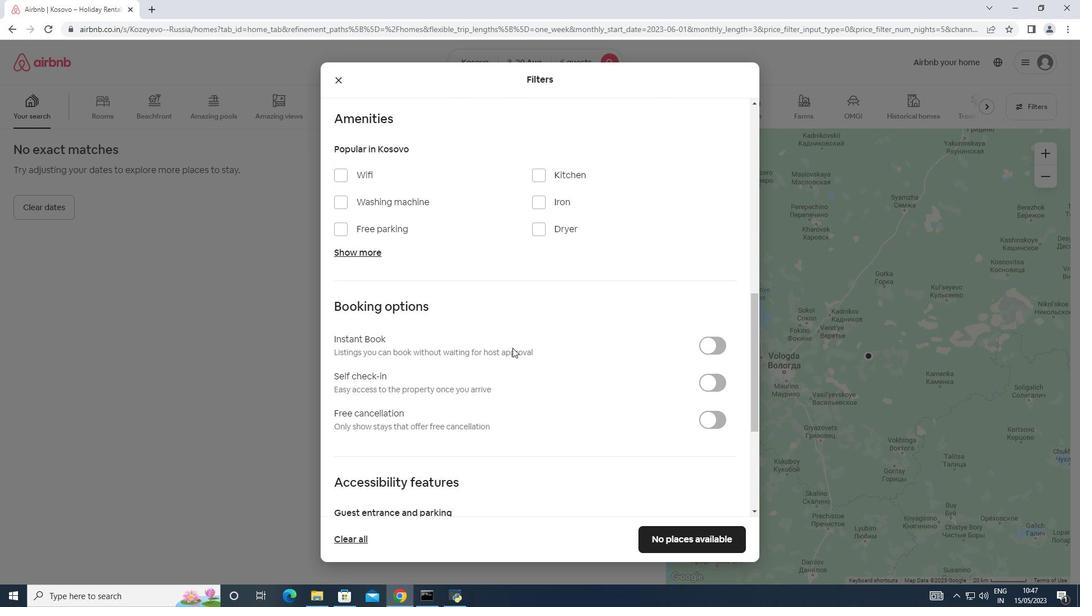 
Action: Mouse scrolled (513, 346) with delta (0, 0)
Screenshot: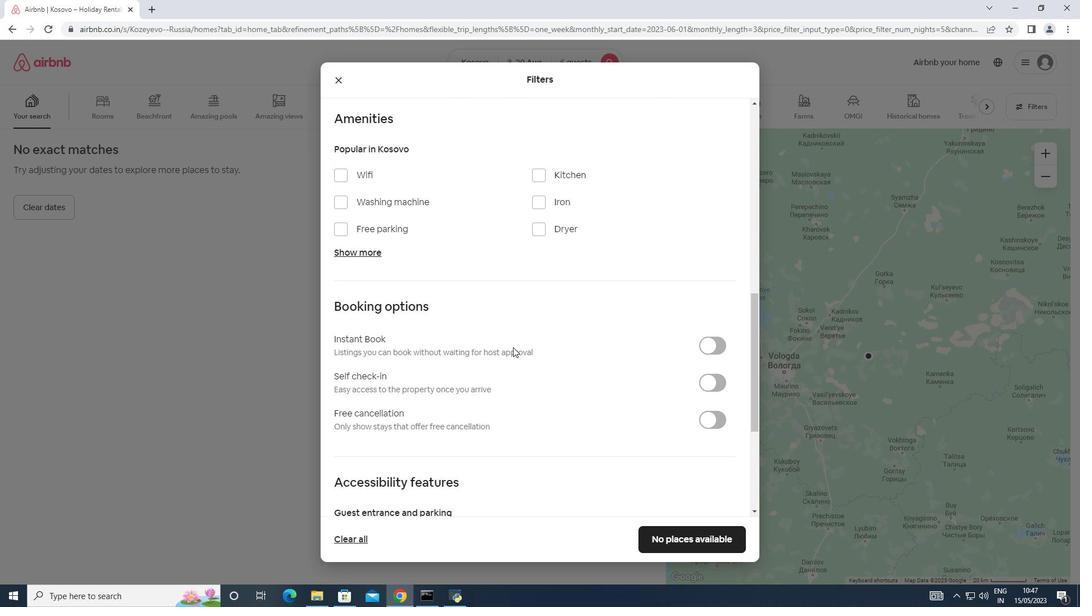 
Action: Mouse moved to (709, 270)
Screenshot: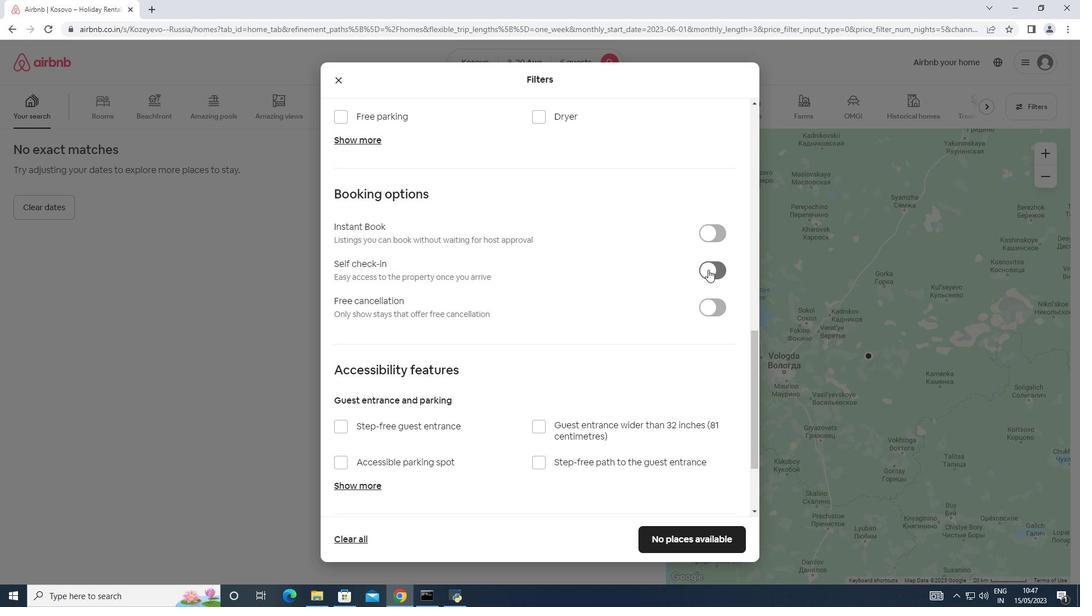 
Action: Mouse pressed left at (709, 270)
Screenshot: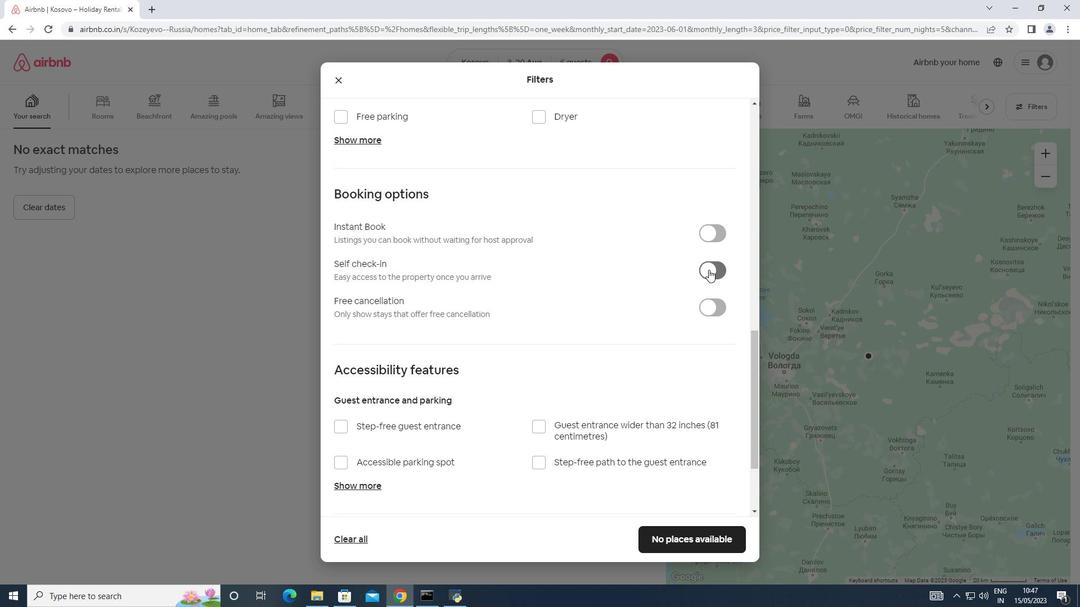 
Action: Mouse moved to (454, 323)
Screenshot: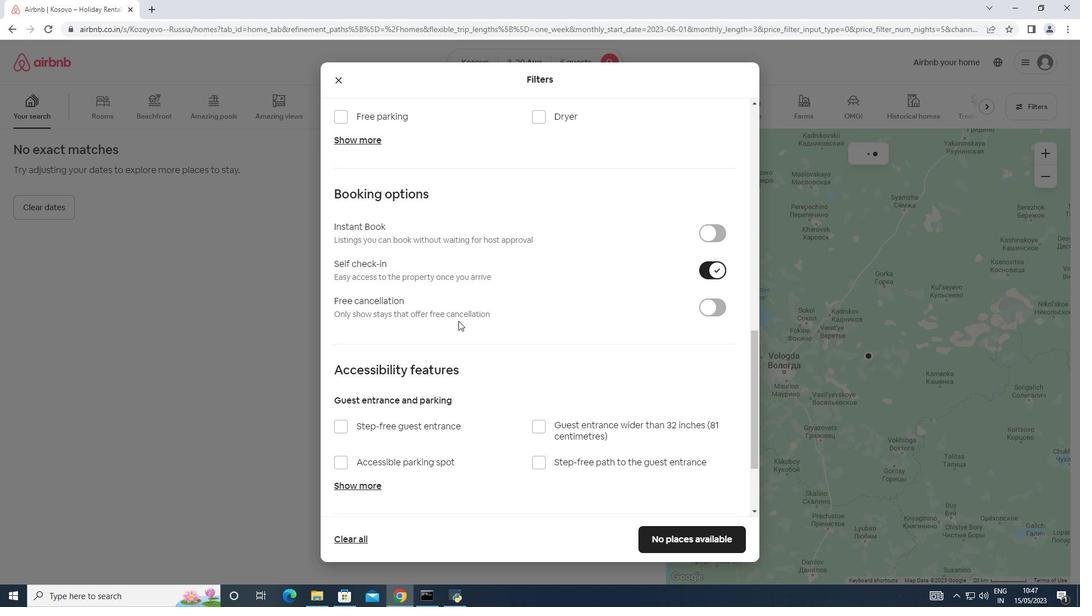 
Action: Mouse scrolled (454, 323) with delta (0, 0)
Screenshot: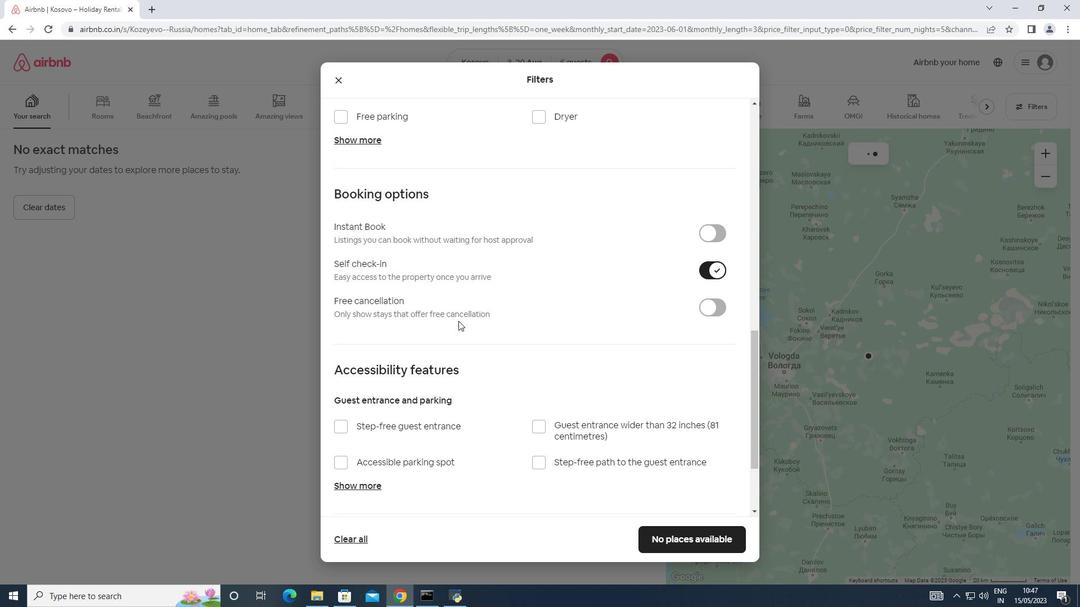 
Action: Mouse scrolled (454, 323) with delta (0, 0)
Screenshot: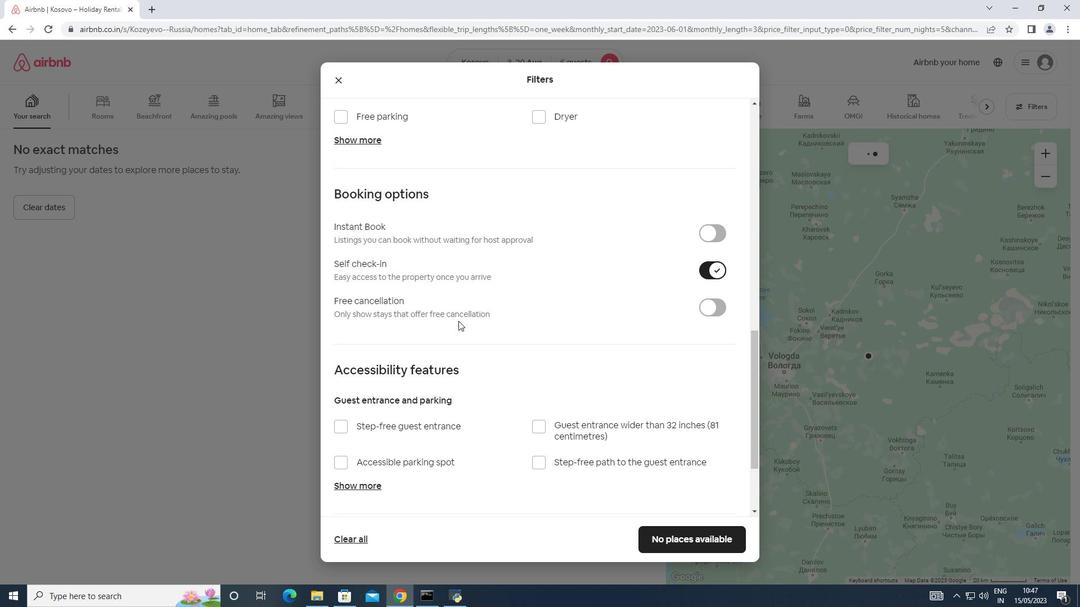 
Action: Mouse scrolled (454, 323) with delta (0, 0)
Screenshot: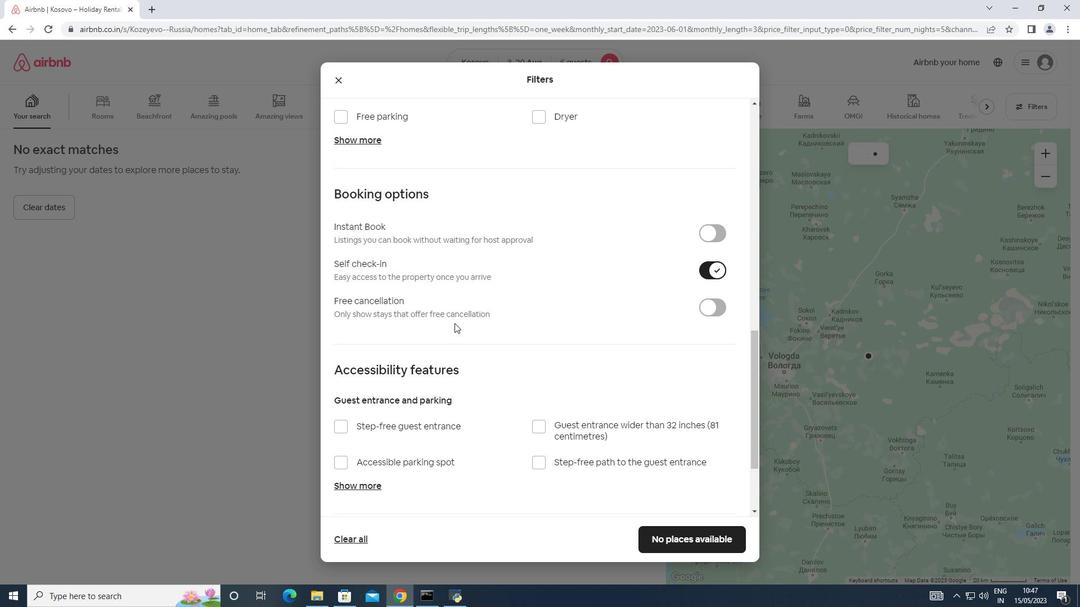 
Action: Mouse moved to (354, 486)
Screenshot: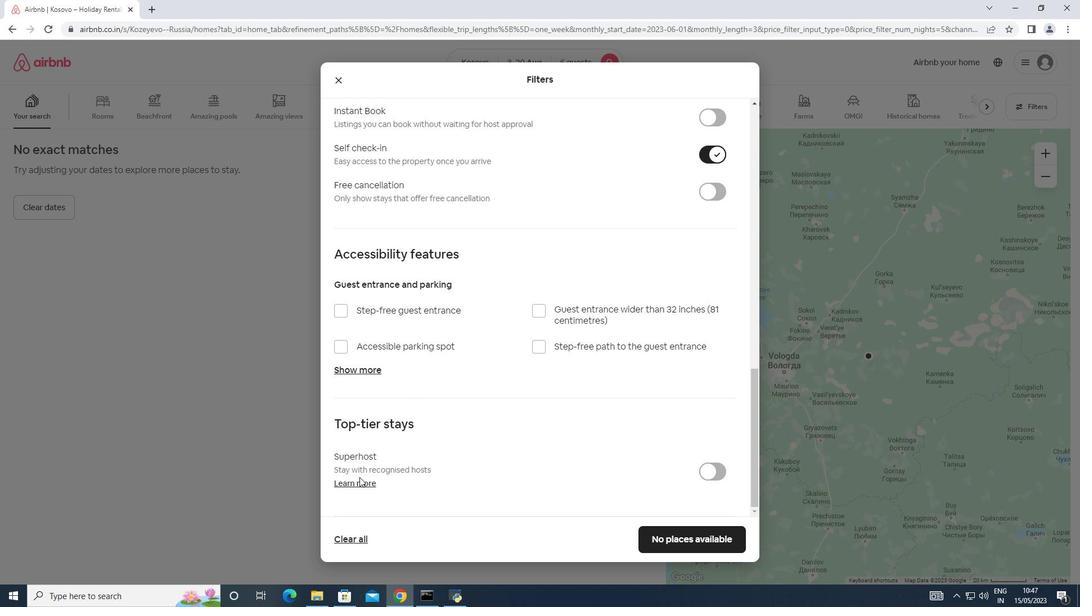 
Action: Mouse scrolled (354, 485) with delta (0, 0)
Screenshot: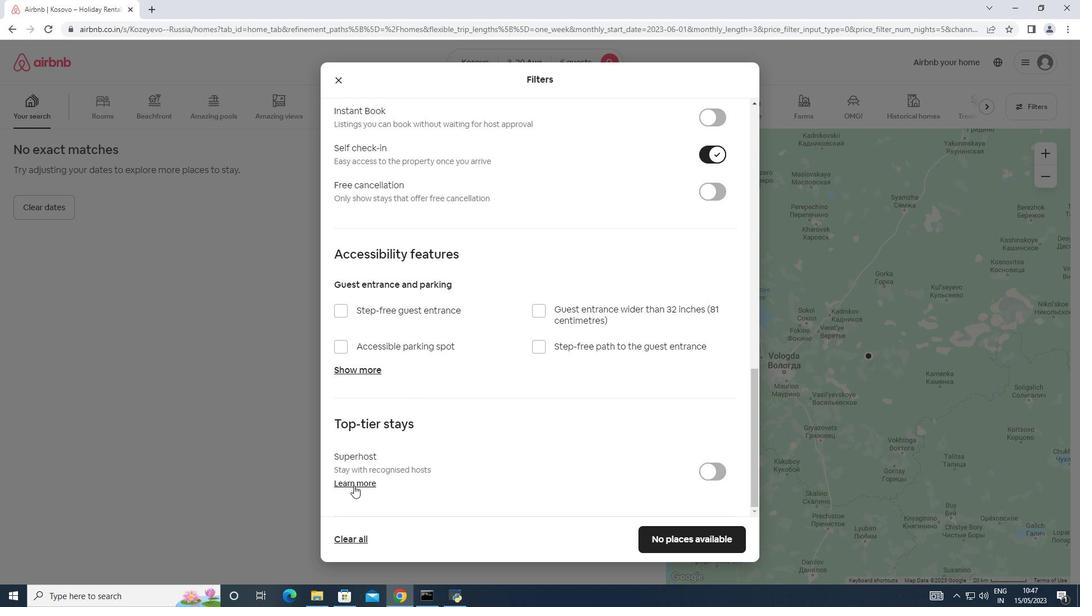 
Action: Mouse scrolled (354, 485) with delta (0, 0)
Screenshot: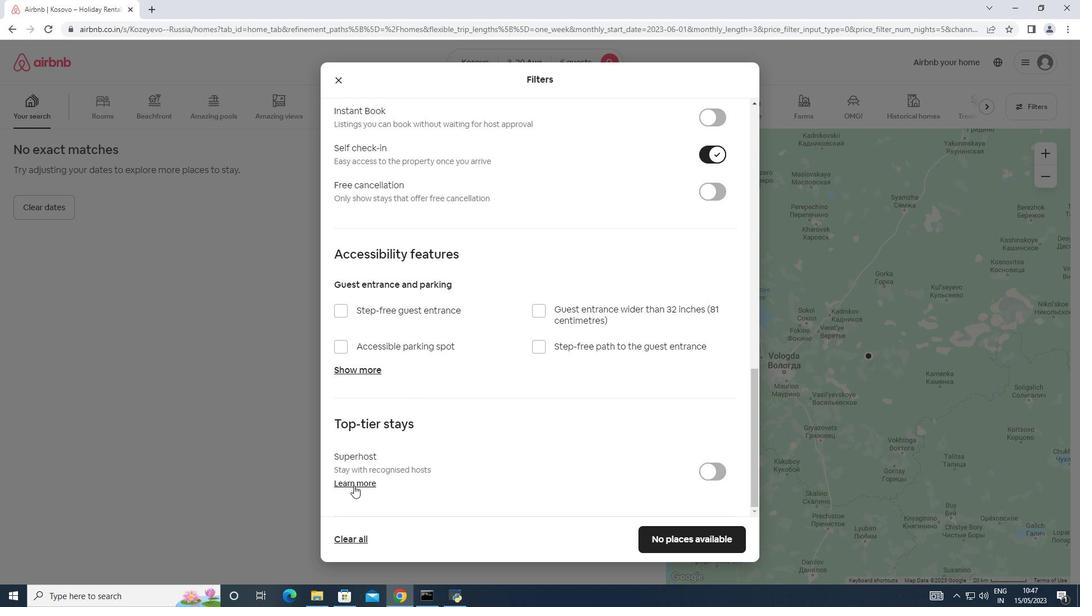 
Action: Mouse moved to (354, 486)
Screenshot: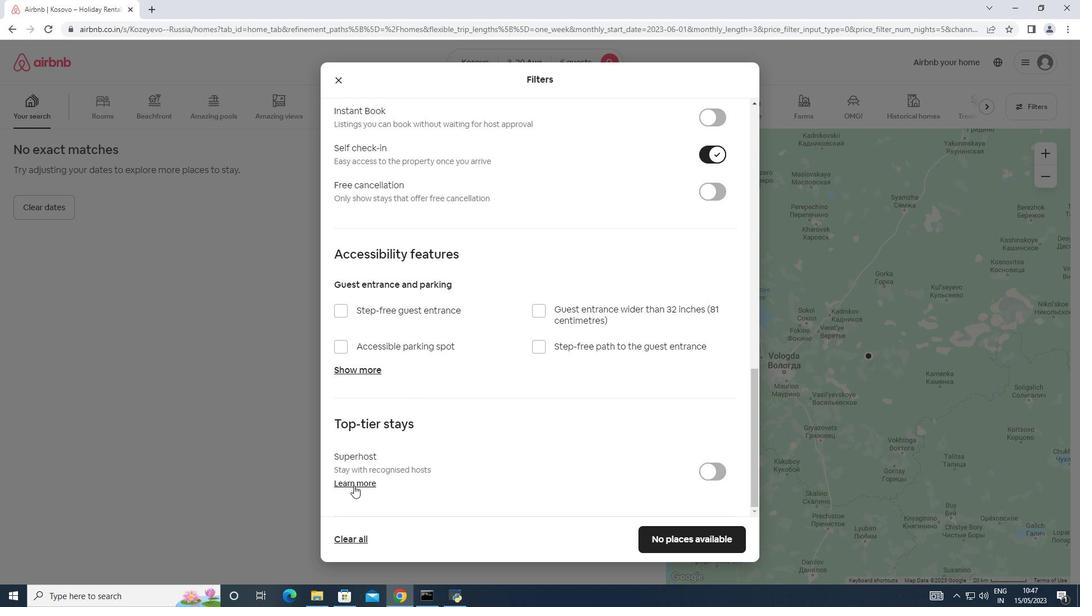 
Action: Mouse scrolled (354, 486) with delta (0, 0)
Screenshot: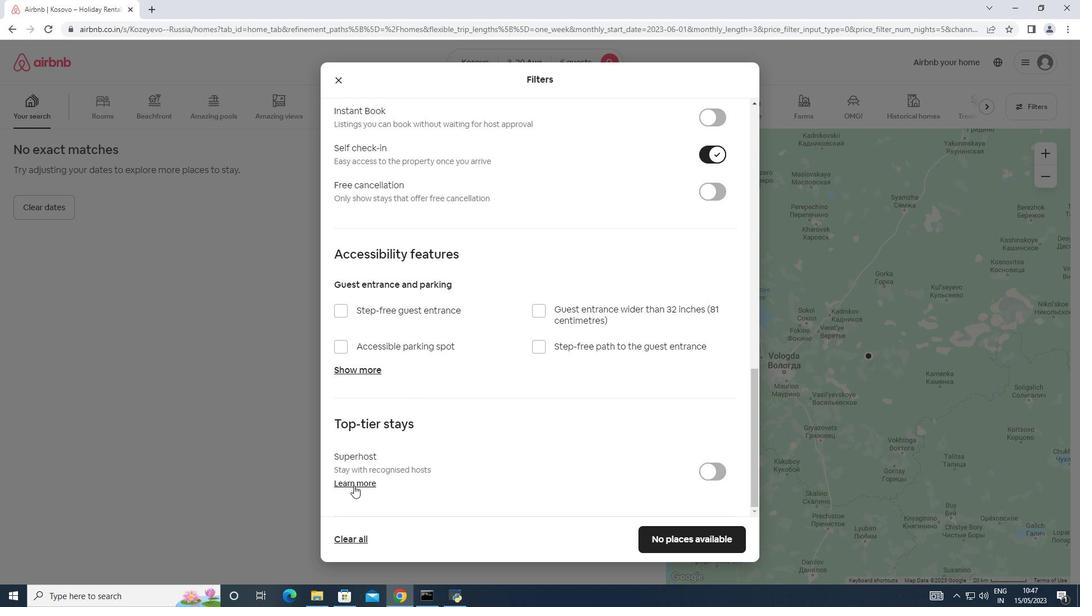 
Action: Mouse moved to (355, 486)
Screenshot: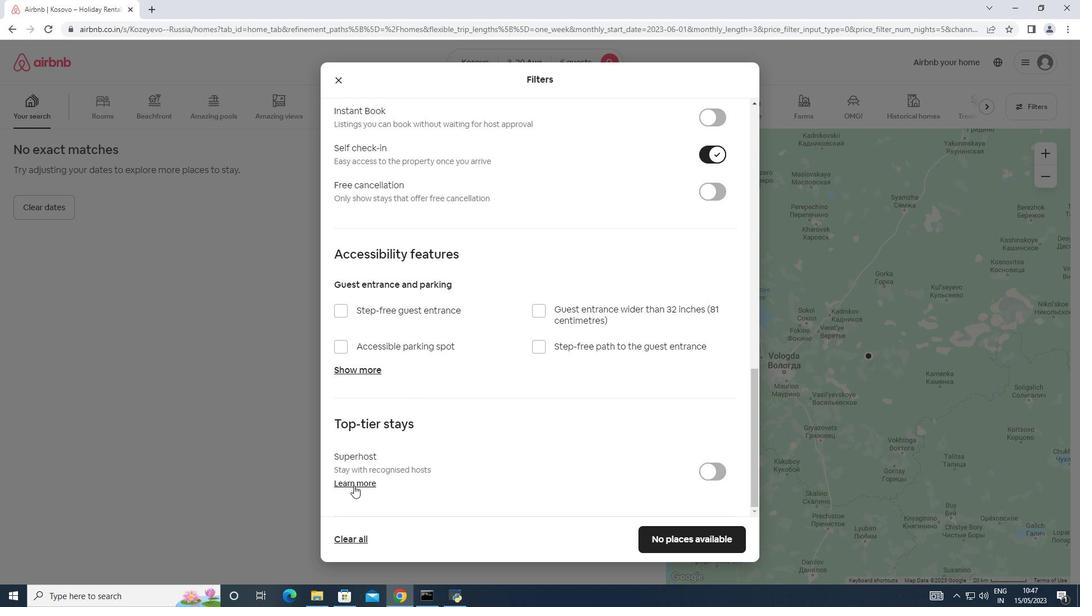 
Action: Mouse scrolled (355, 485) with delta (0, 0)
Screenshot: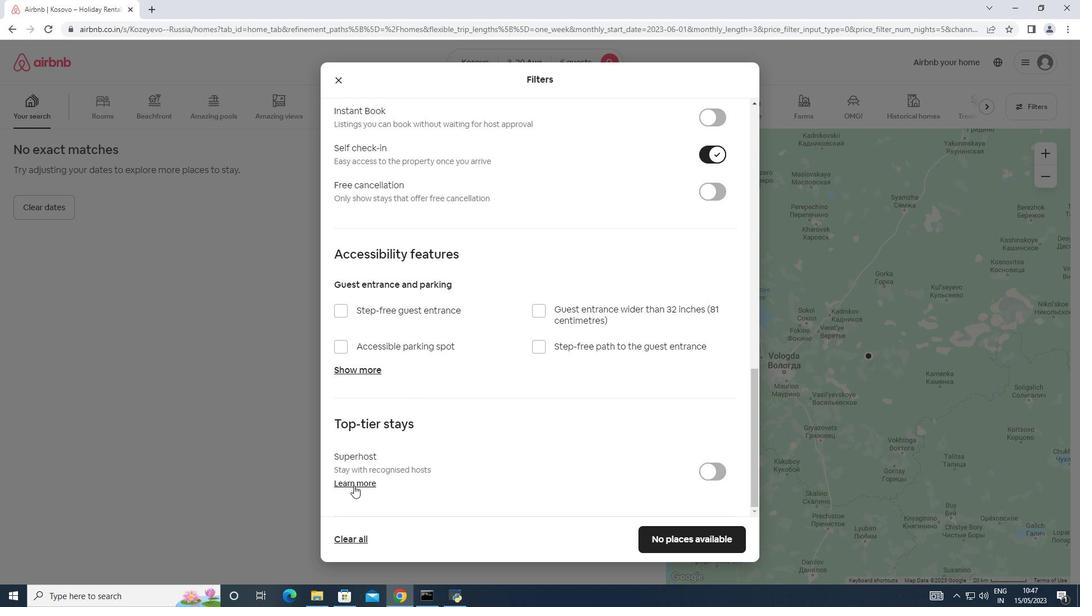 
Action: Mouse moved to (665, 538)
Screenshot: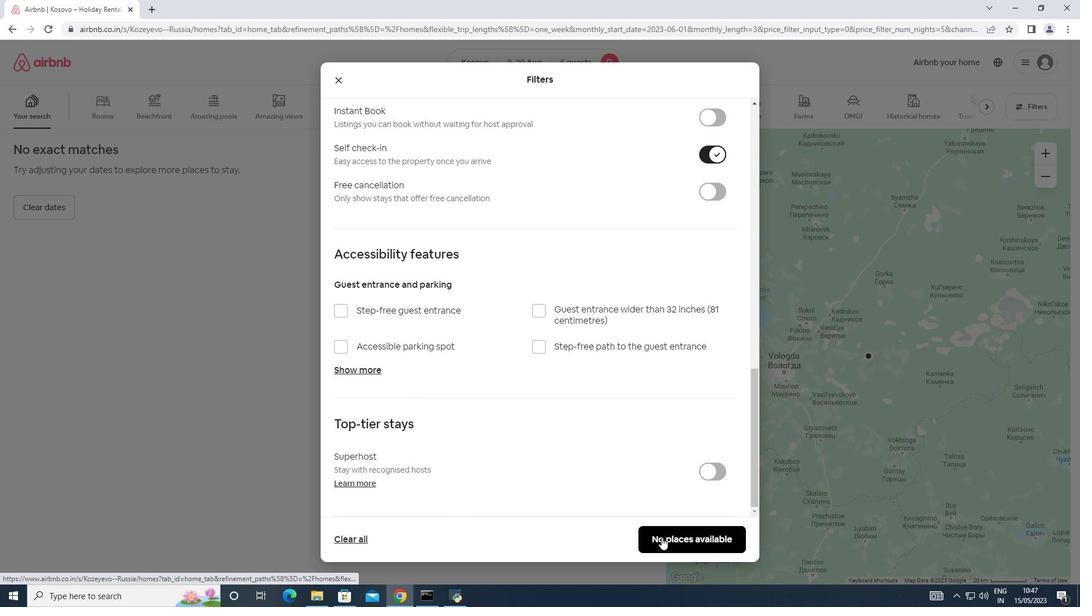 
Action: Mouse pressed left at (665, 538)
Screenshot: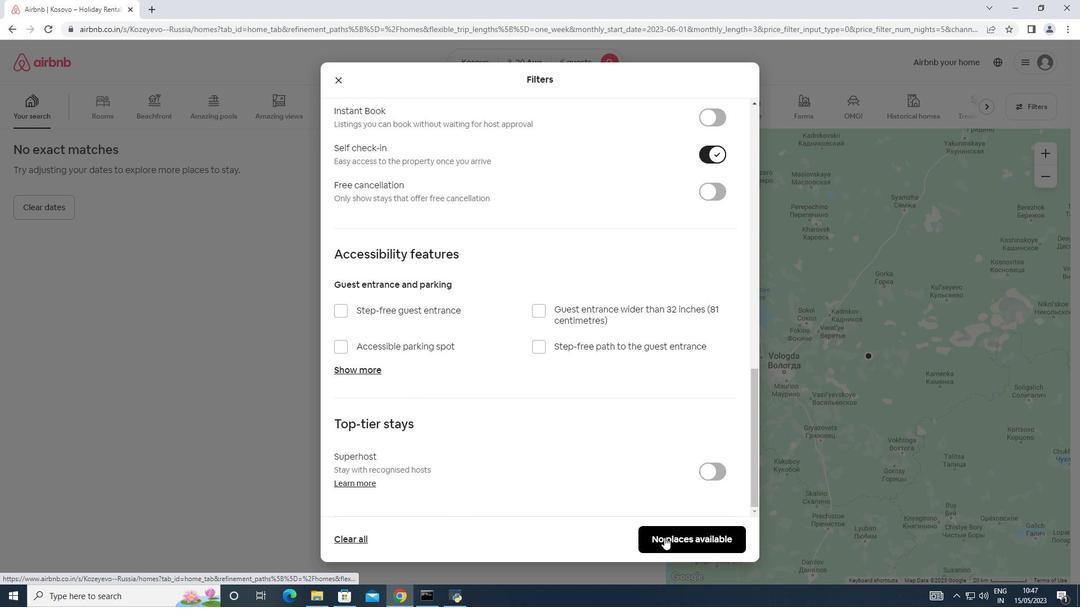 
Action: Mouse moved to (660, 537)
Screenshot: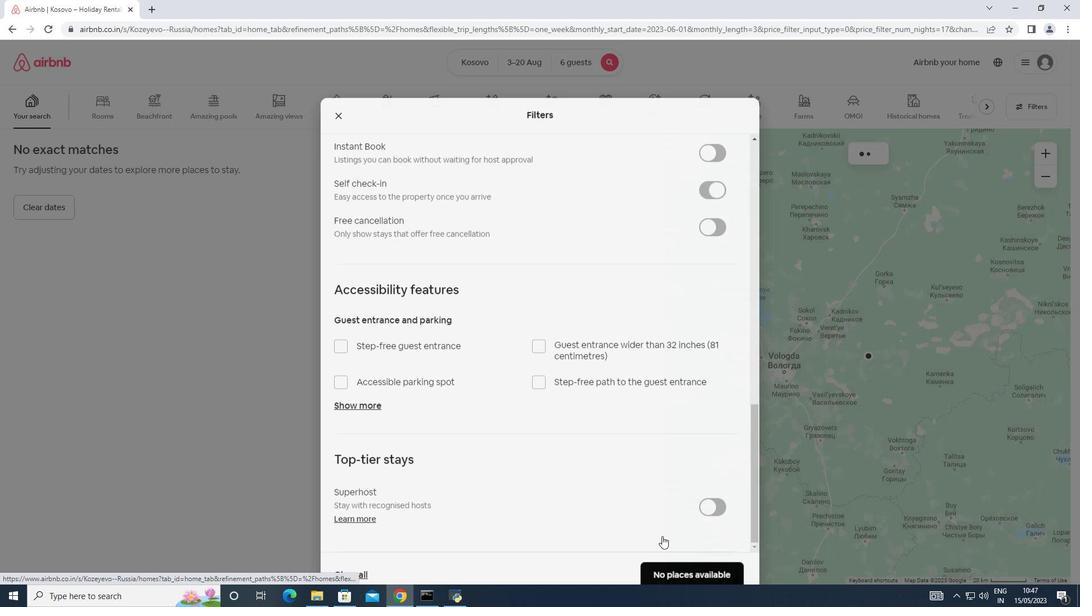 
